 Task: Search one way flight ticket for 4 adults, 1 infant in seat and 1 infant on lap in premium economy from Albuquerque: Albuquerque International Sunport to Greenville: Pitt-greenville Airport on 5-2-2023. Choice of flights is American. Number of bags: 2 carry on bags and 1 checked bag. Price is upto 20000. Outbound departure time preference is 23:00.
Action: Mouse moved to (240, 323)
Screenshot: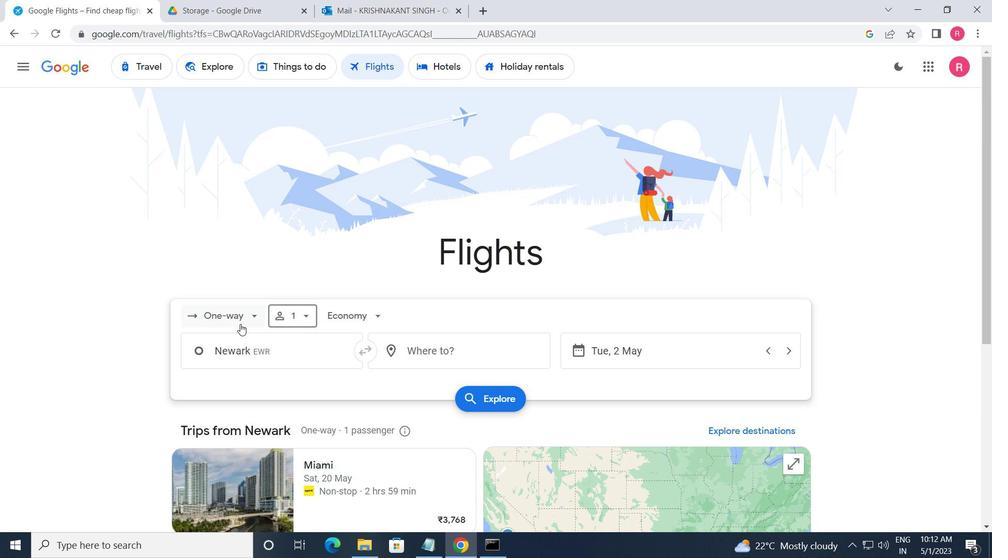 
Action: Mouse pressed left at (240, 323)
Screenshot: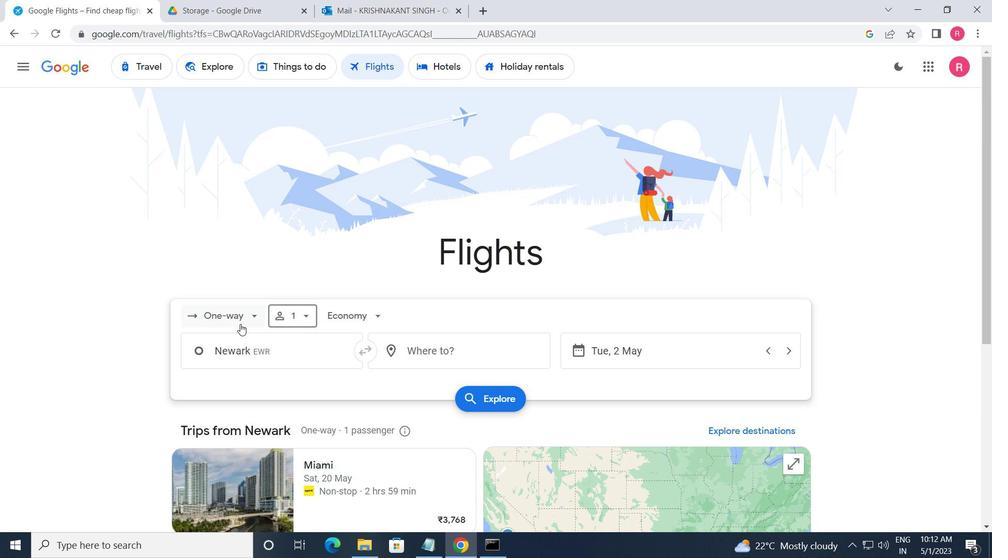 
Action: Mouse moved to (233, 379)
Screenshot: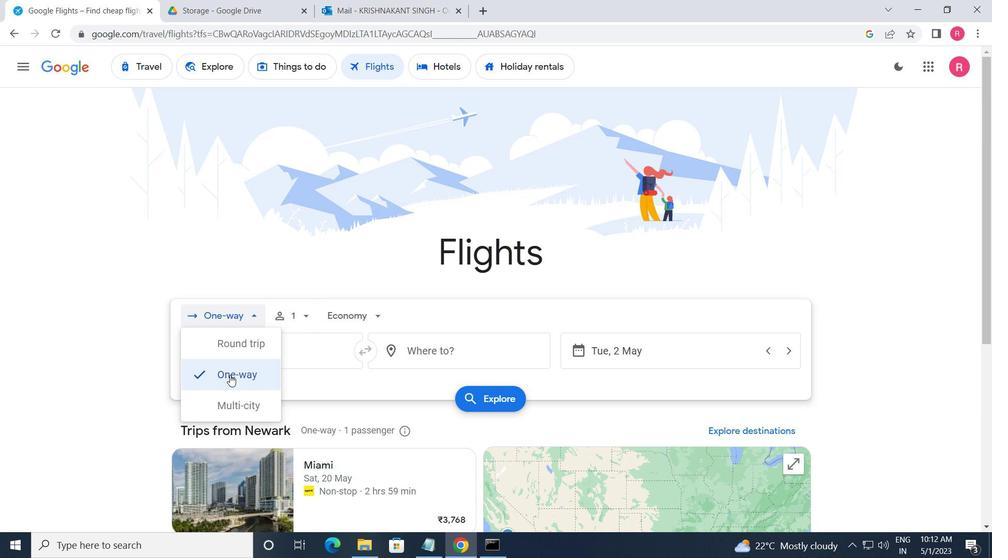 
Action: Mouse pressed left at (233, 379)
Screenshot: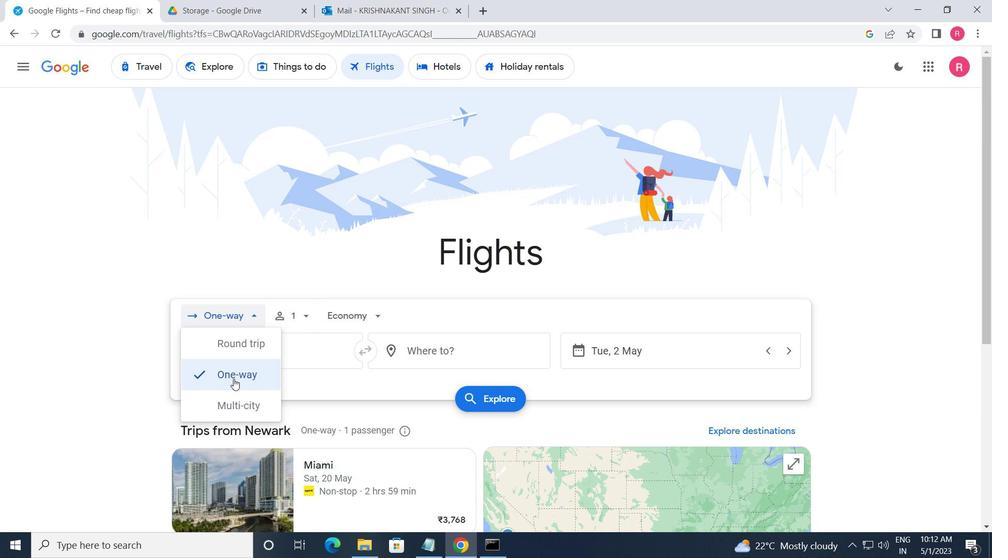 
Action: Mouse moved to (307, 324)
Screenshot: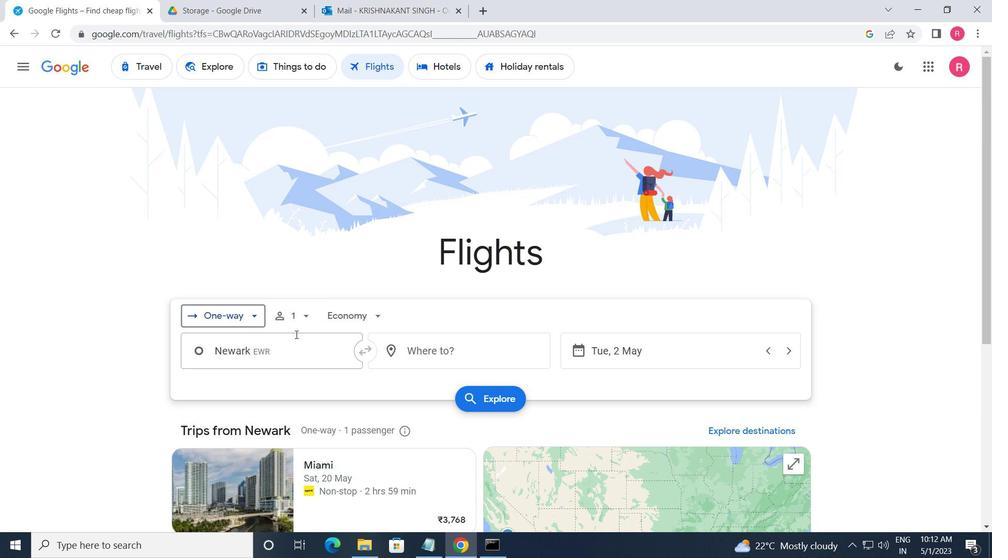 
Action: Mouse pressed left at (307, 324)
Screenshot: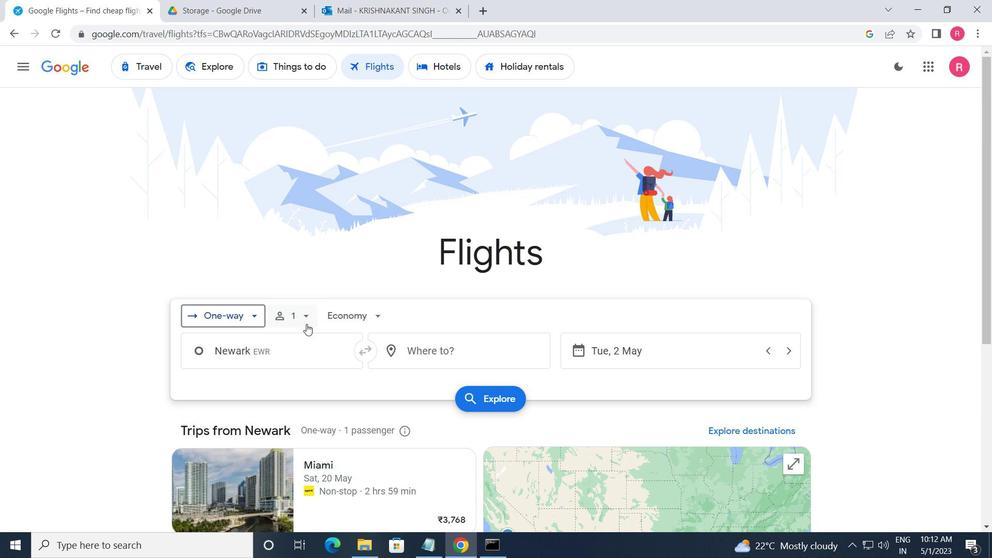 
Action: Mouse moved to (409, 353)
Screenshot: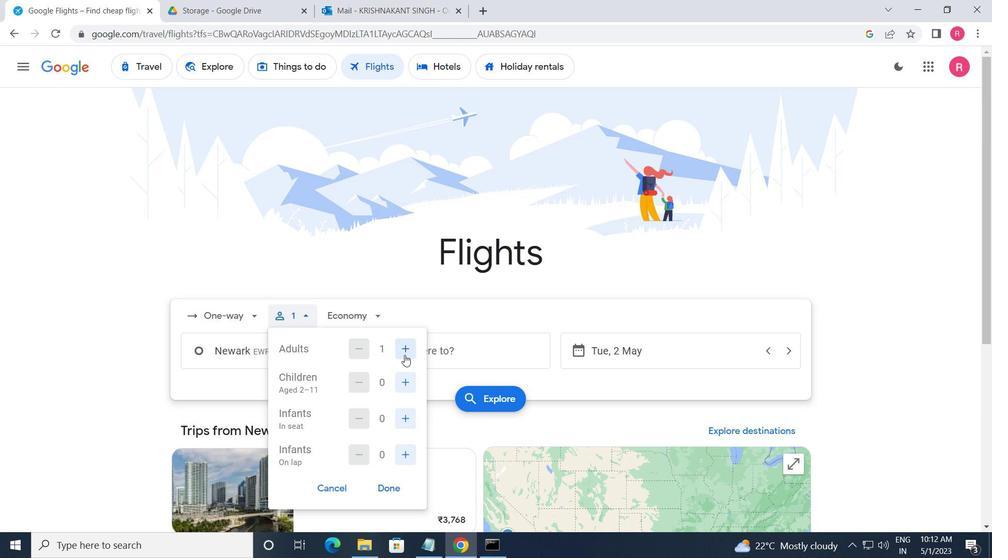 
Action: Mouse pressed left at (409, 353)
Screenshot: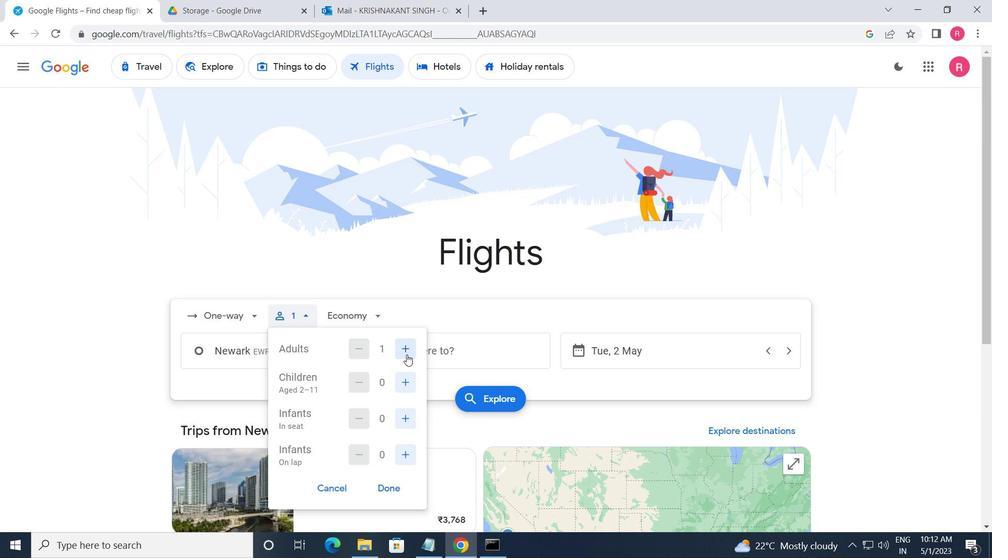 
Action: Mouse pressed left at (409, 353)
Screenshot: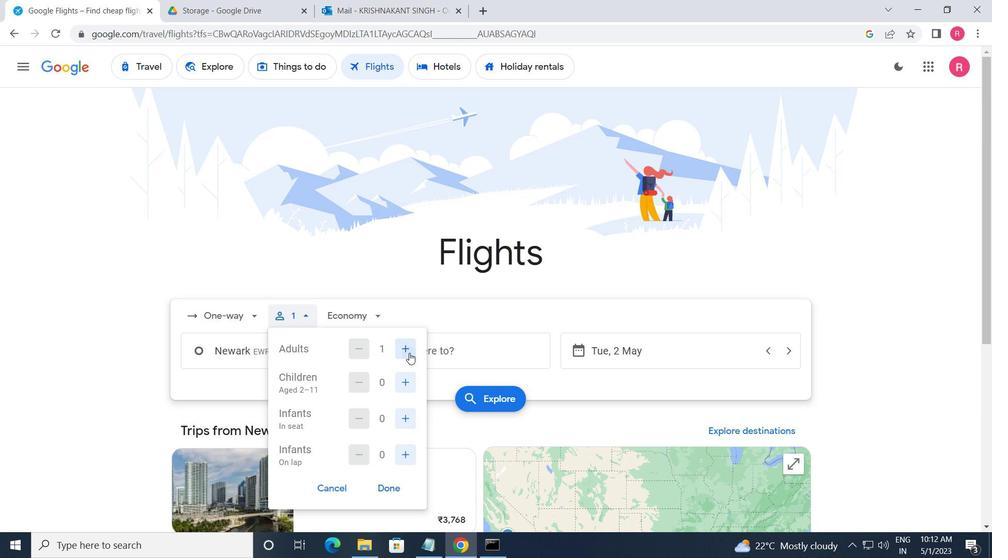 
Action: Mouse moved to (408, 353)
Screenshot: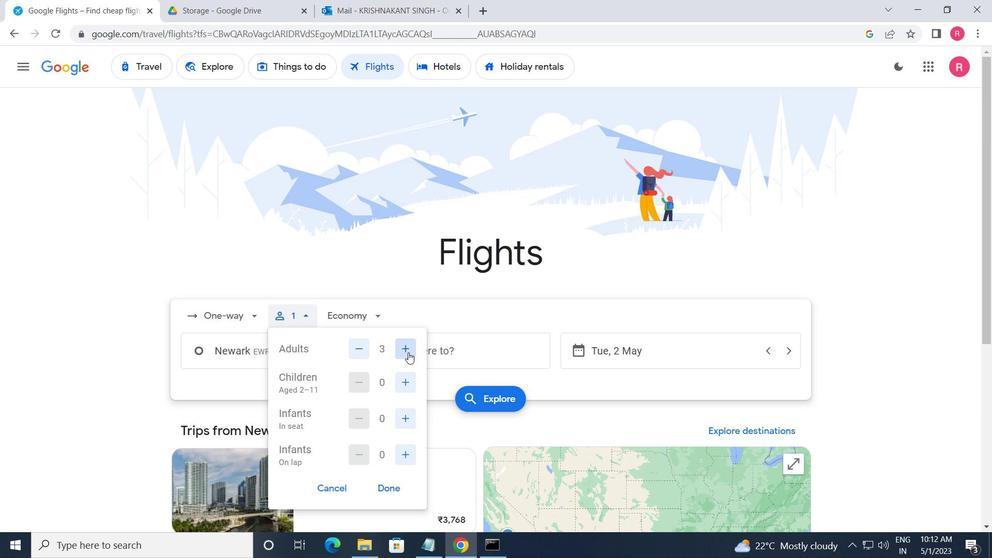 
Action: Mouse pressed left at (408, 353)
Screenshot: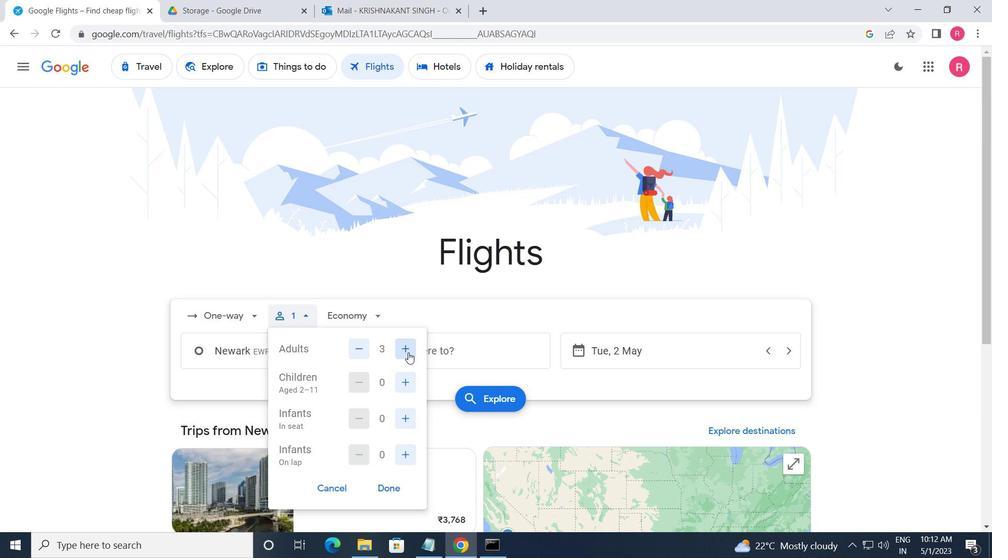 
Action: Mouse moved to (405, 381)
Screenshot: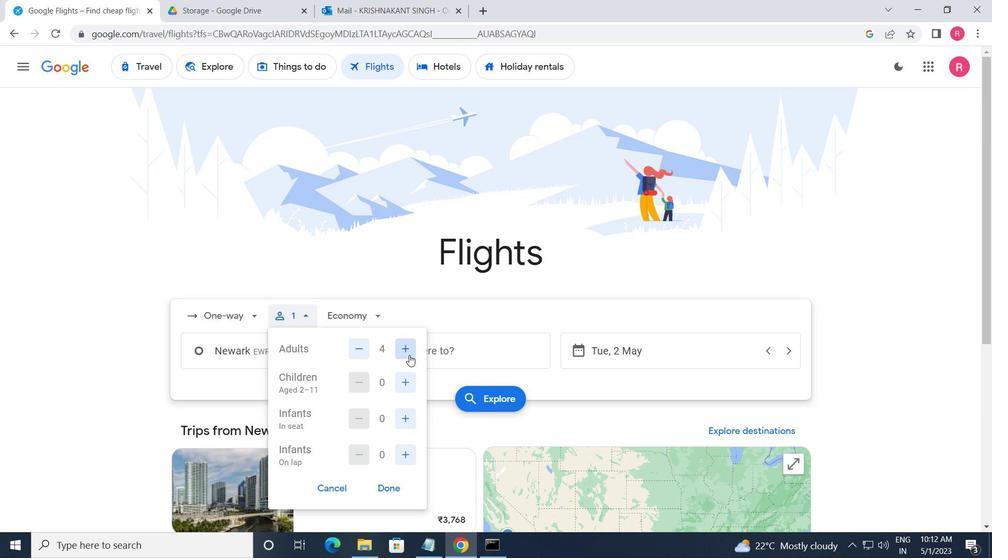 
Action: Mouse pressed left at (405, 381)
Screenshot: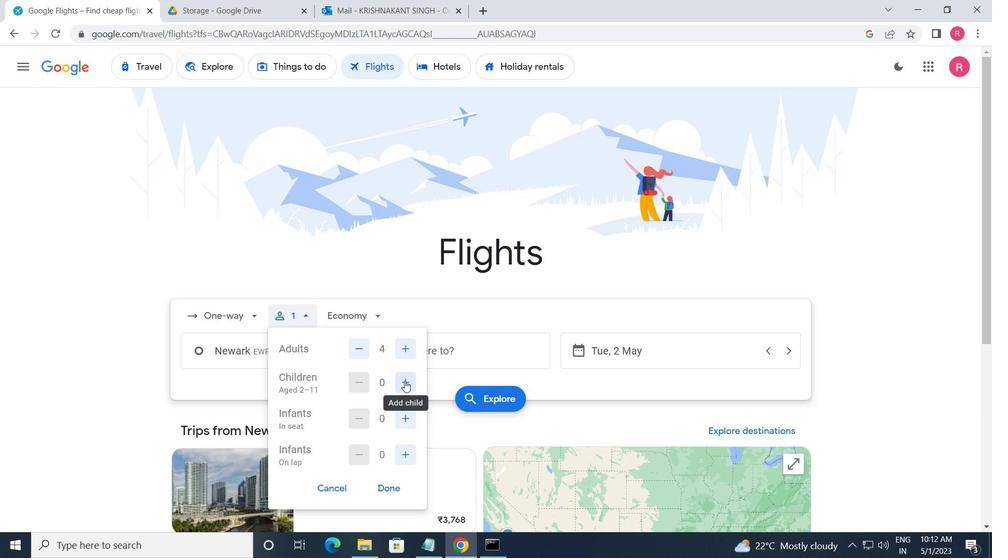 
Action: Mouse pressed left at (405, 381)
Screenshot: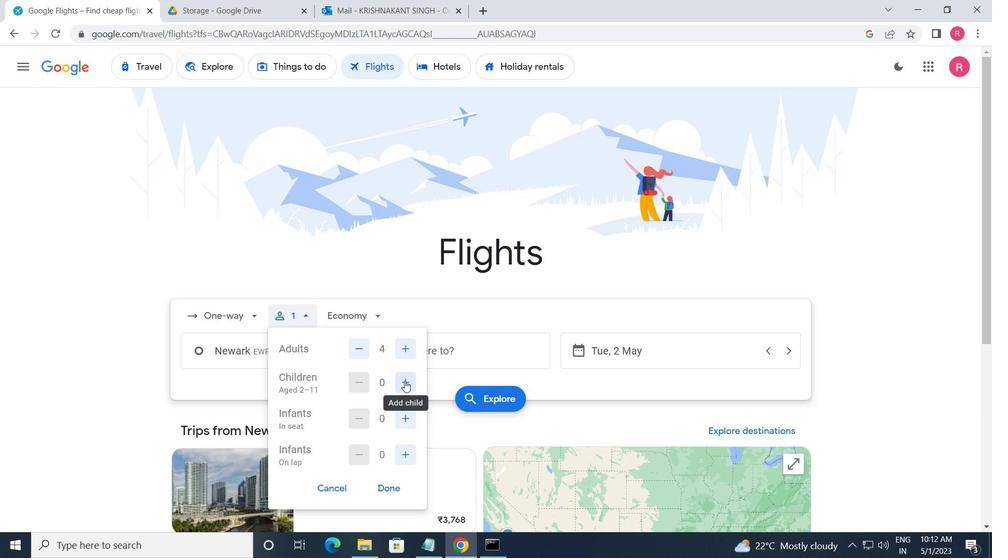 
Action: Mouse moved to (407, 421)
Screenshot: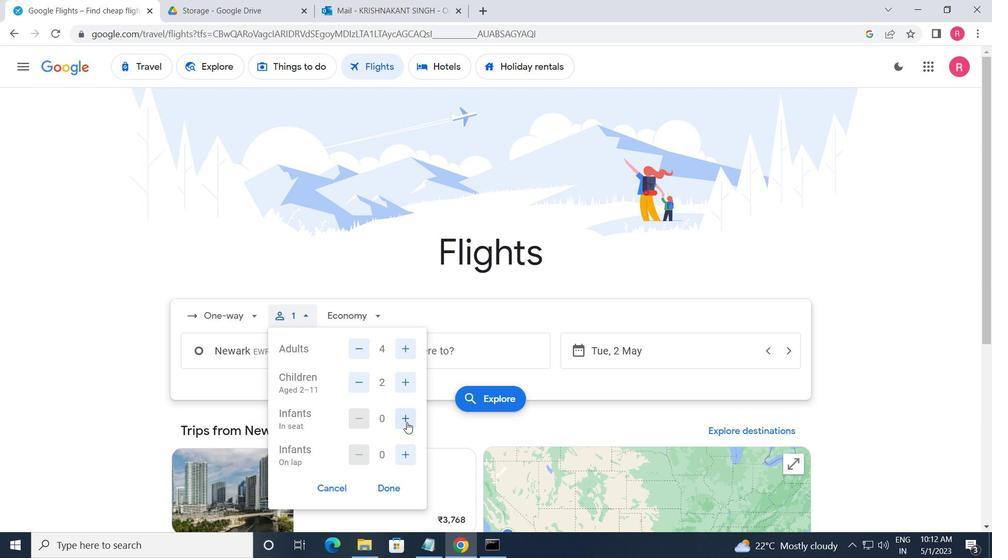 
Action: Mouse pressed left at (407, 421)
Screenshot: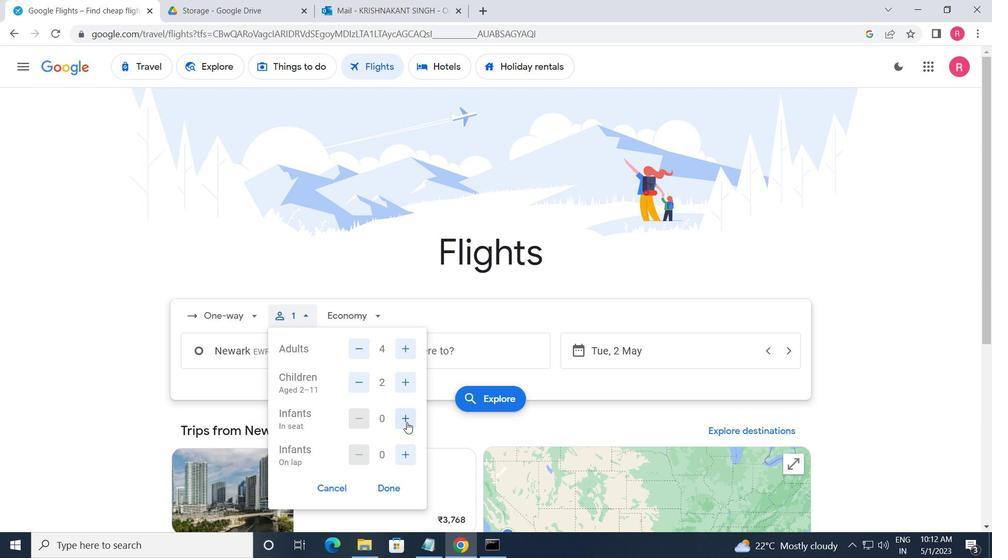 
Action: Mouse pressed left at (407, 421)
Screenshot: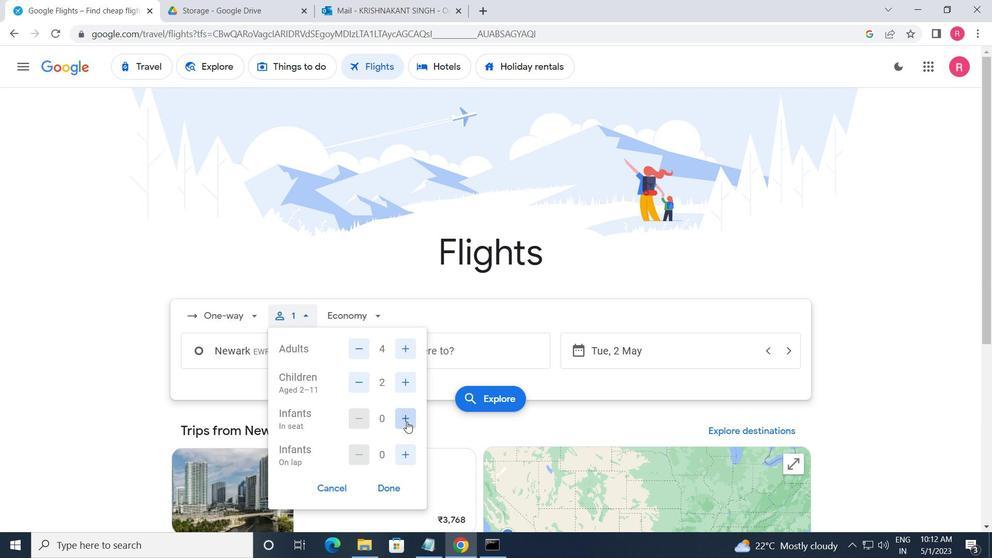 
Action: Mouse moved to (406, 451)
Screenshot: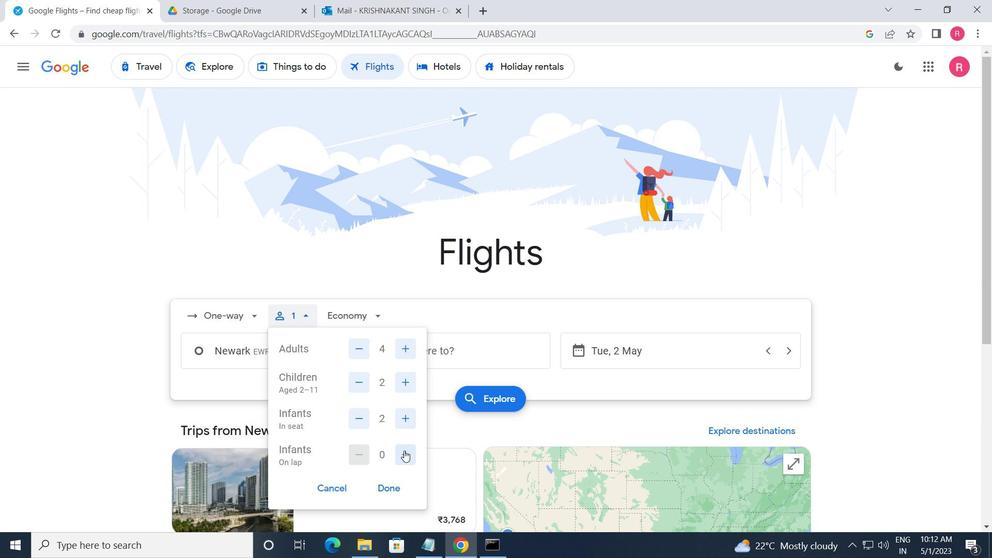 
Action: Mouse pressed left at (406, 451)
Screenshot: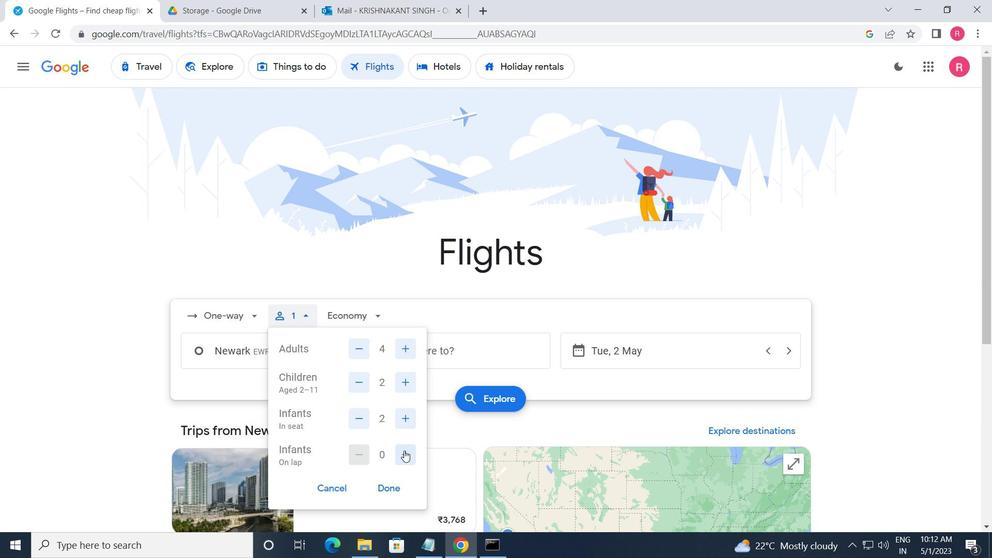 
Action: Mouse moved to (389, 486)
Screenshot: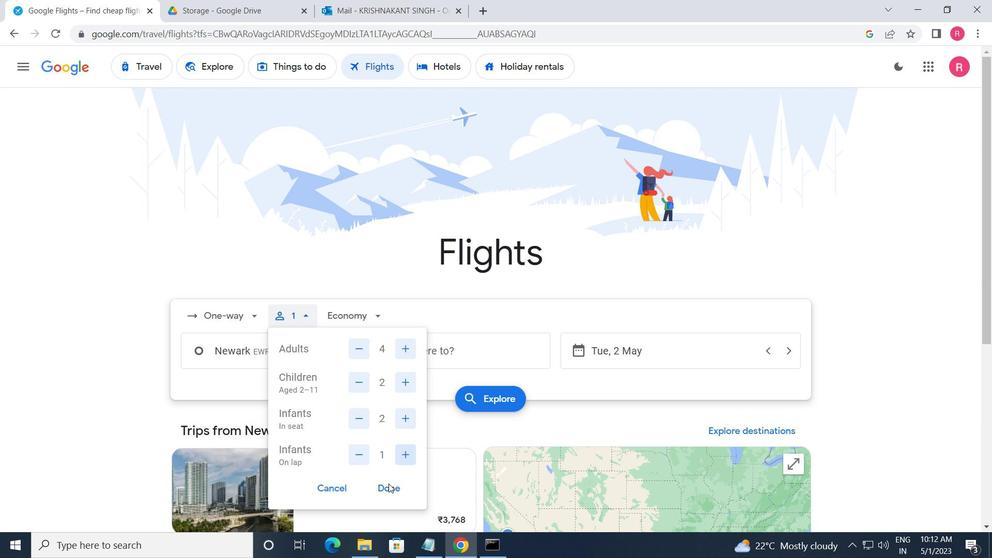 
Action: Mouse pressed left at (389, 486)
Screenshot: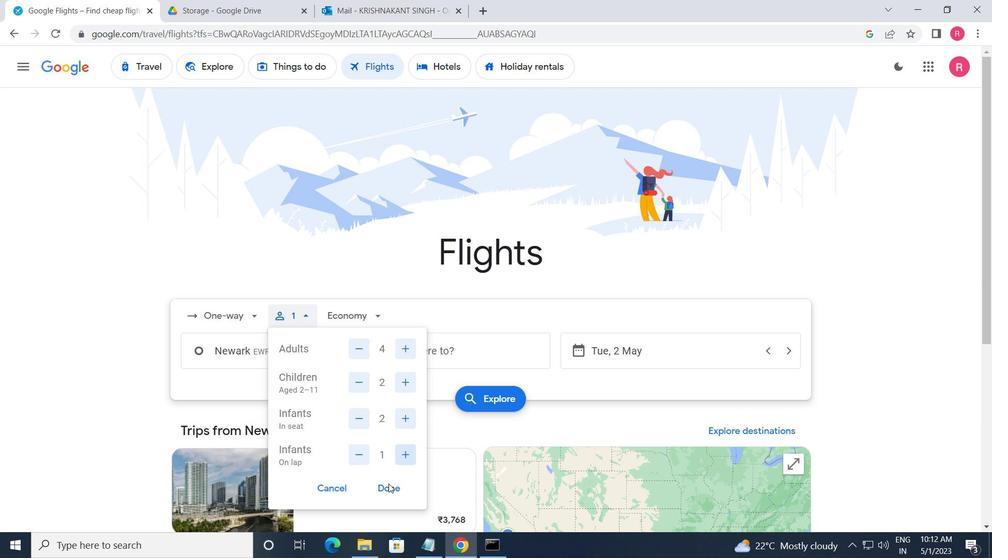 
Action: Mouse moved to (365, 323)
Screenshot: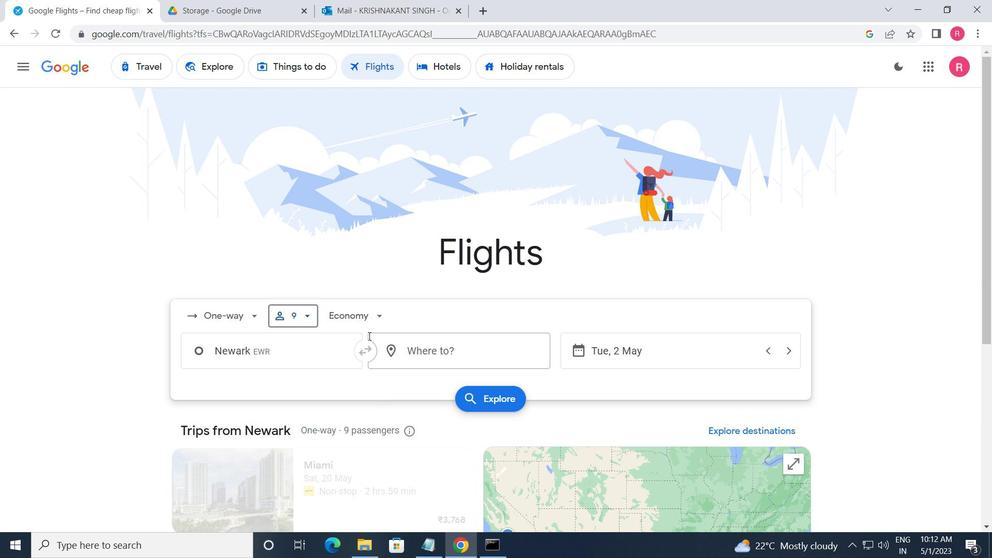 
Action: Mouse pressed left at (365, 323)
Screenshot: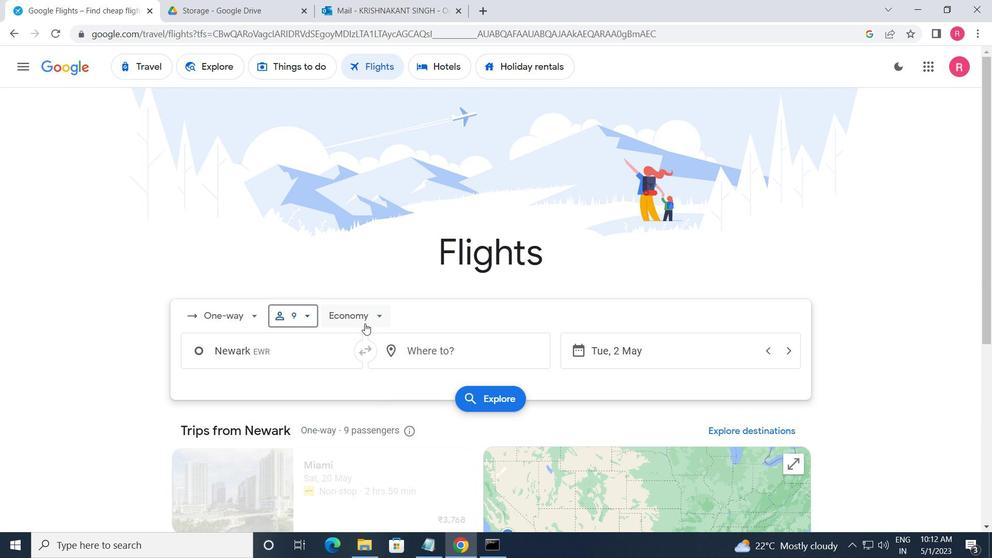 
Action: Mouse moved to (383, 372)
Screenshot: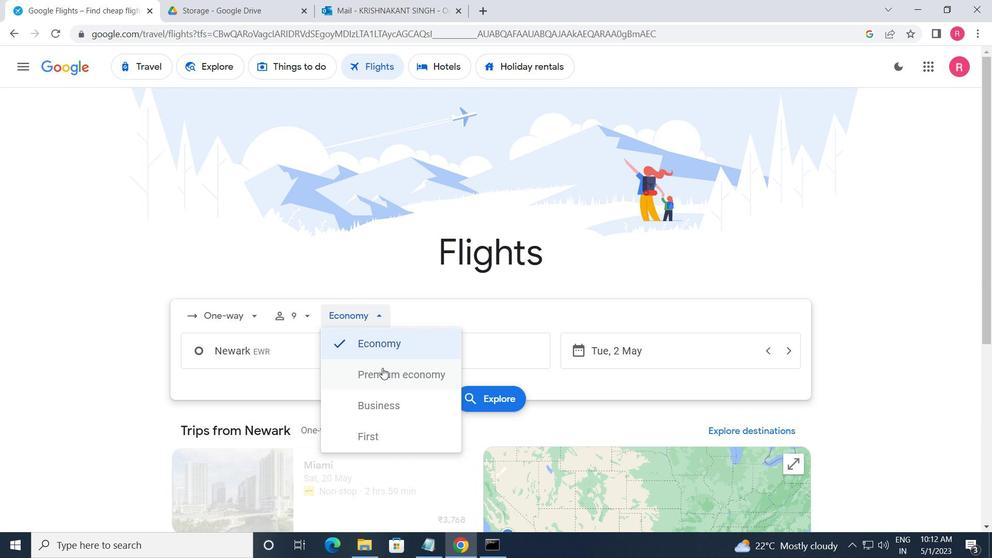 
Action: Mouse pressed left at (383, 372)
Screenshot: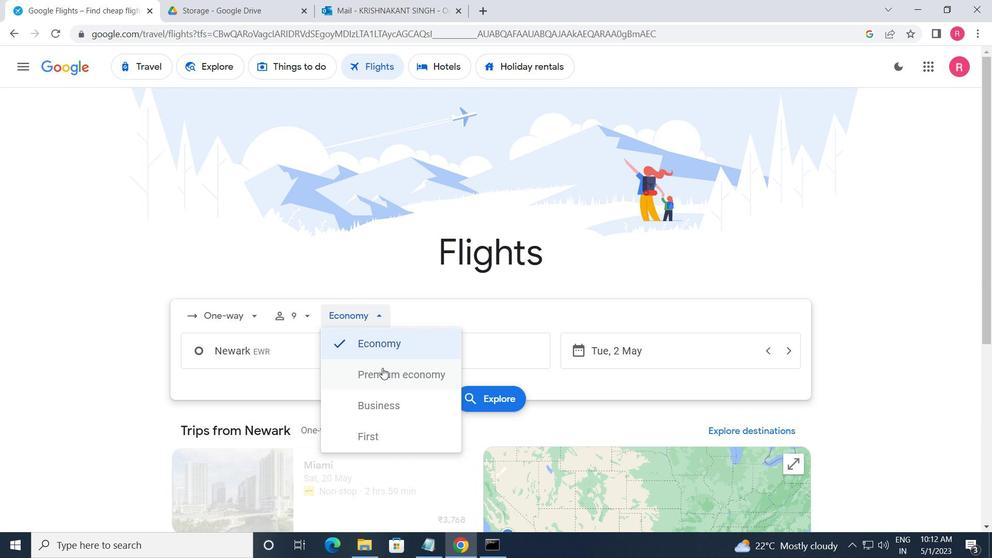 
Action: Mouse moved to (298, 346)
Screenshot: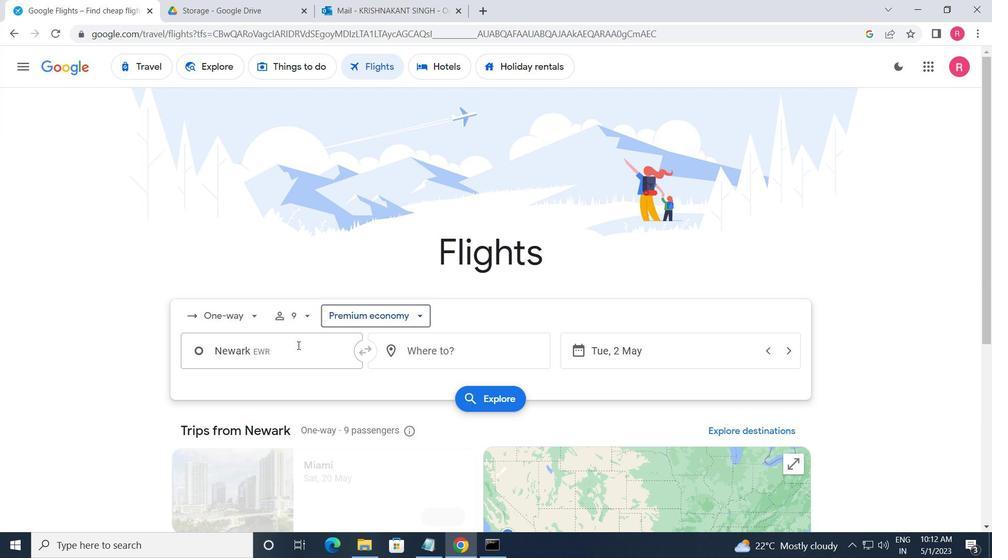 
Action: Mouse pressed left at (298, 346)
Screenshot: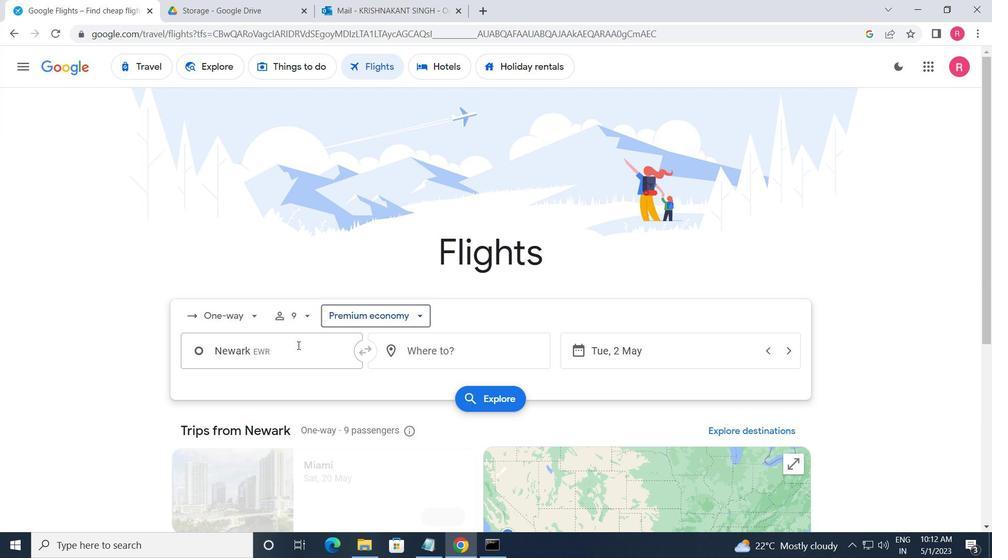 
Action: Mouse moved to (320, 441)
Screenshot: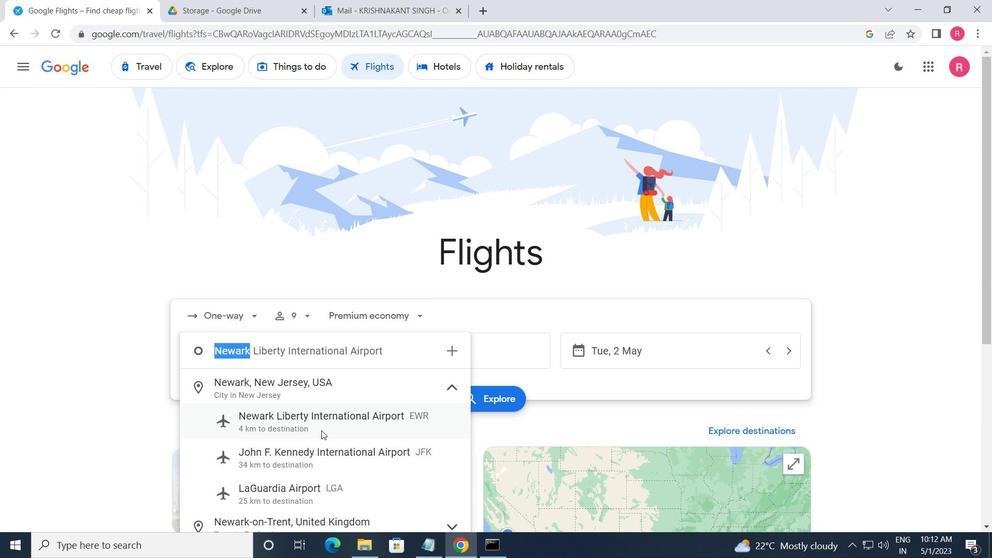
Action: Key pressed <Key.shift_r>Trenton<Key.space><Key.shift_r>M
Screenshot: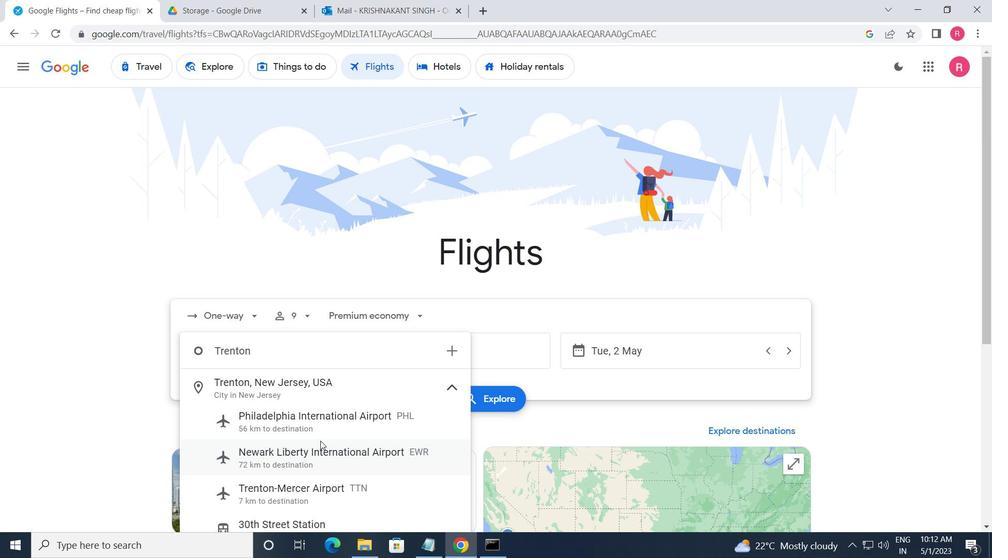 
Action: Mouse moved to (321, 384)
Screenshot: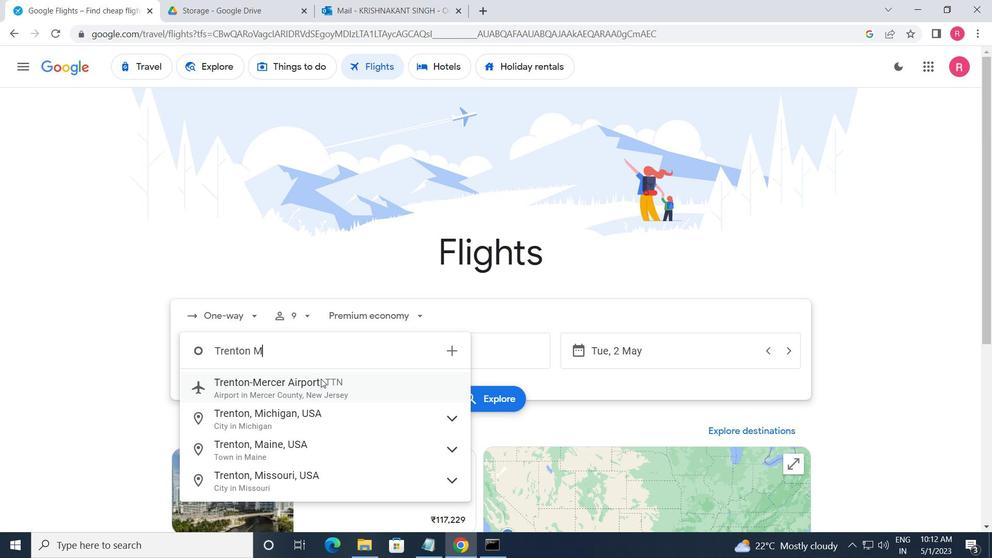 
Action: Mouse pressed left at (321, 384)
Screenshot: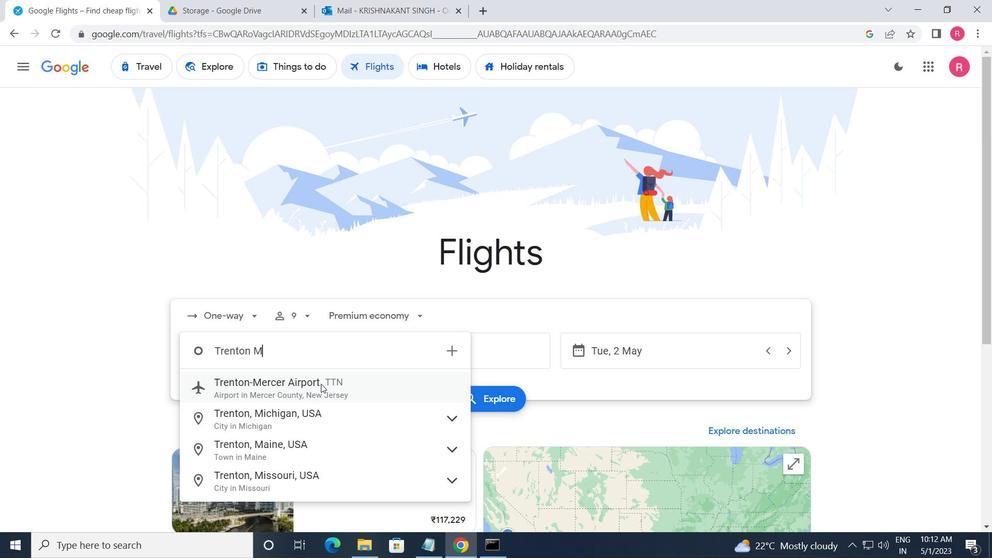 
Action: Mouse moved to (449, 357)
Screenshot: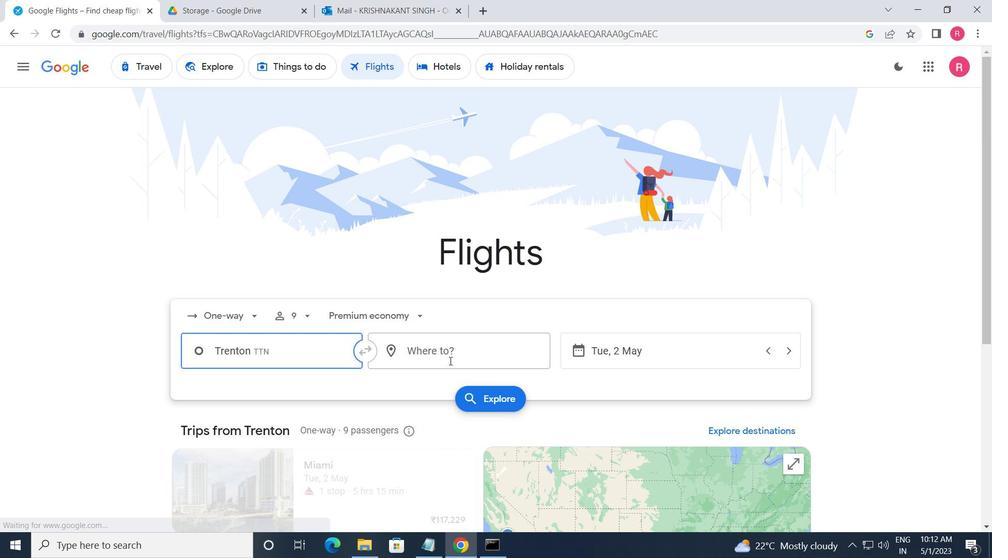 
Action: Mouse pressed left at (449, 357)
Screenshot: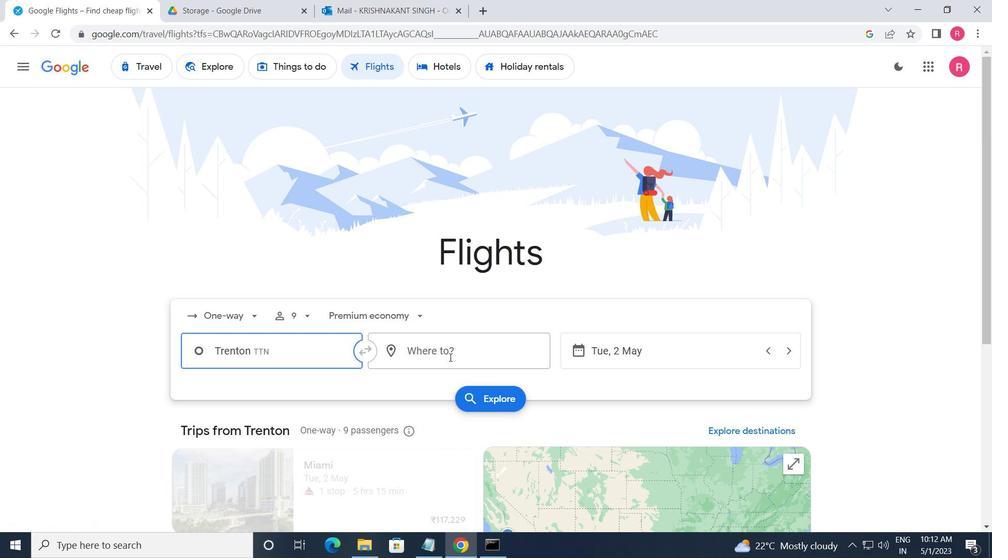 
Action: Mouse moved to (435, 483)
Screenshot: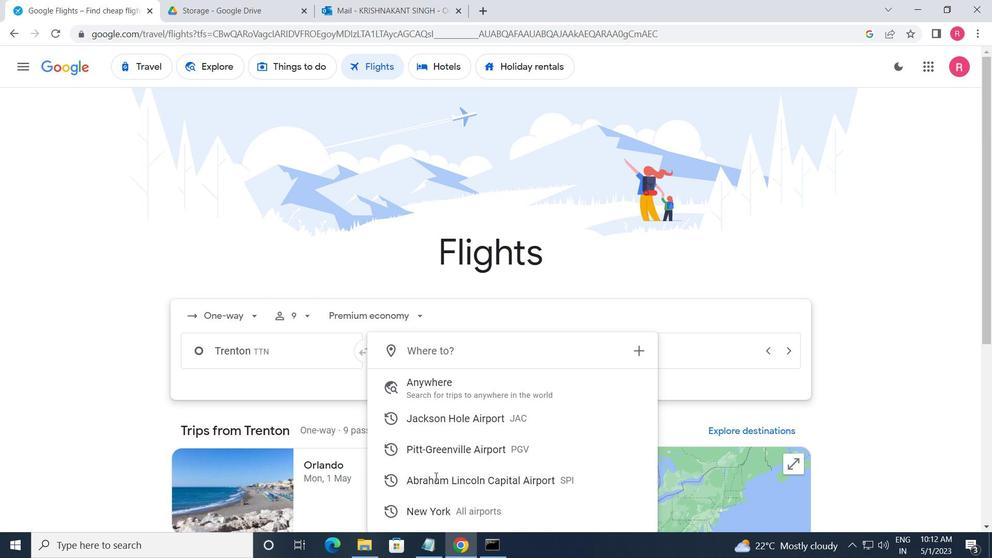 
Action: Mouse pressed left at (435, 483)
Screenshot: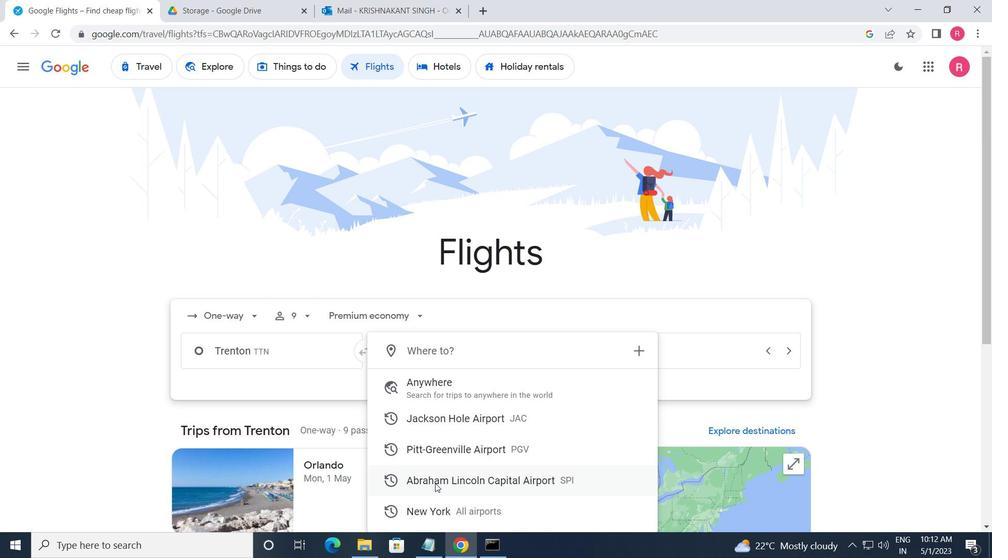 
Action: Mouse moved to (657, 347)
Screenshot: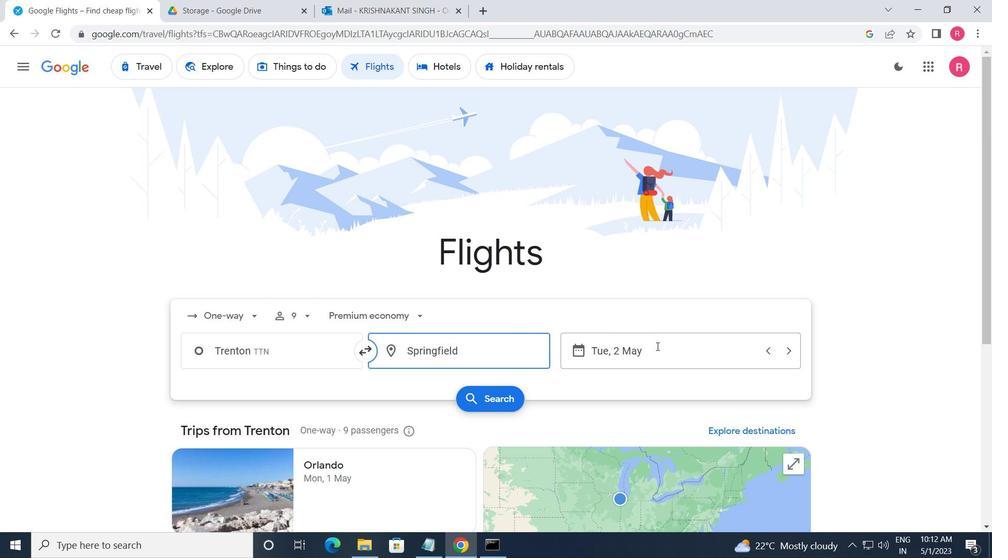 
Action: Mouse pressed left at (657, 347)
Screenshot: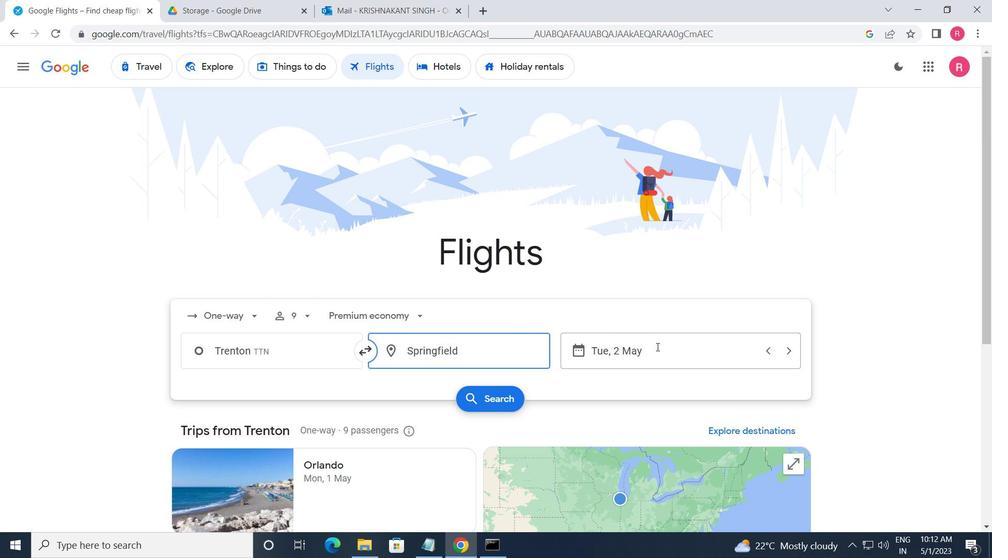 
Action: Mouse moved to (417, 305)
Screenshot: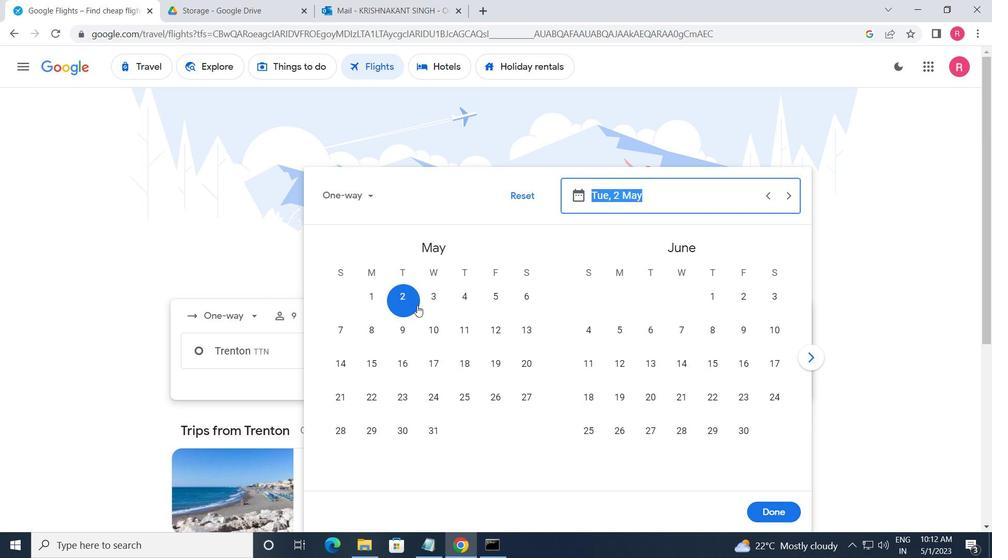 
Action: Mouse pressed left at (417, 305)
Screenshot: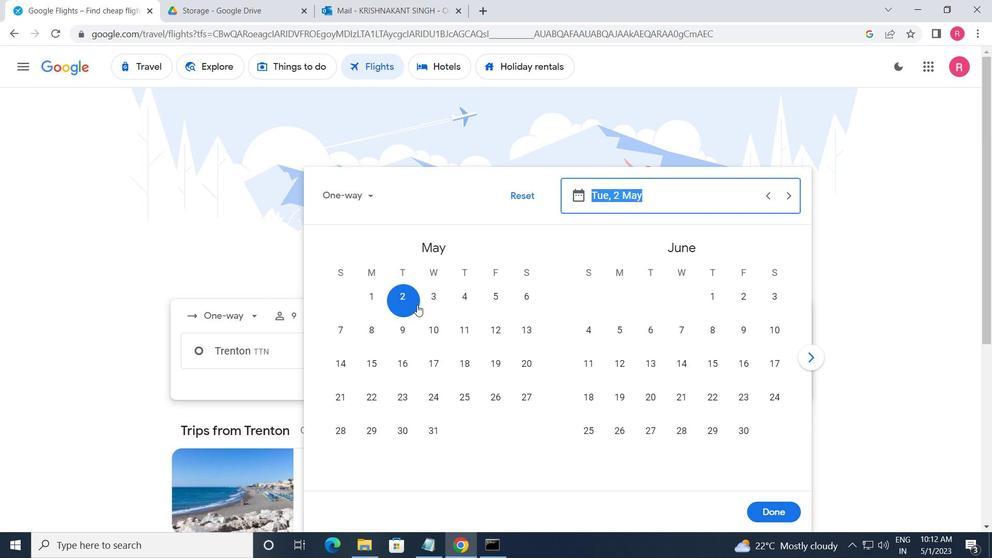 
Action: Mouse moved to (766, 509)
Screenshot: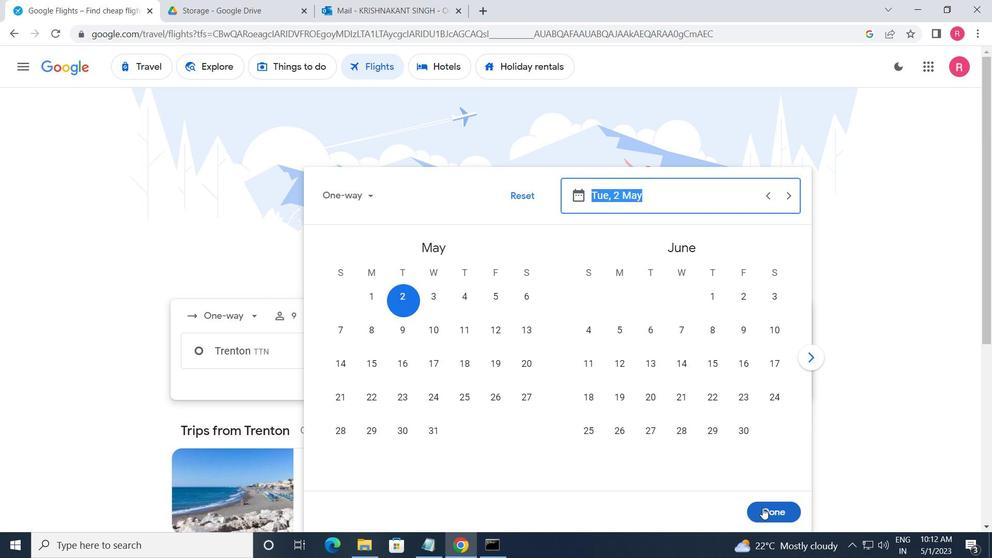 
Action: Mouse pressed left at (766, 509)
Screenshot: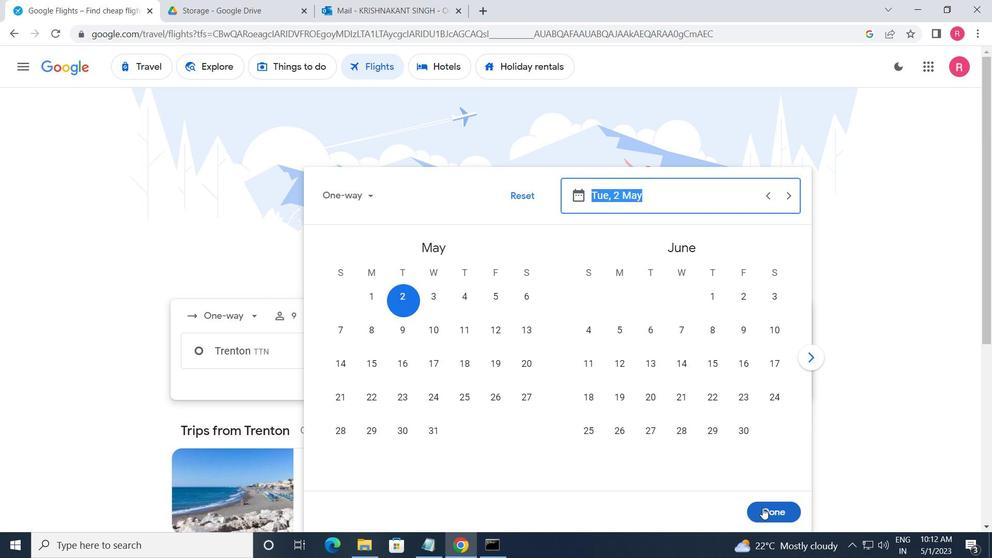 
Action: Mouse moved to (481, 402)
Screenshot: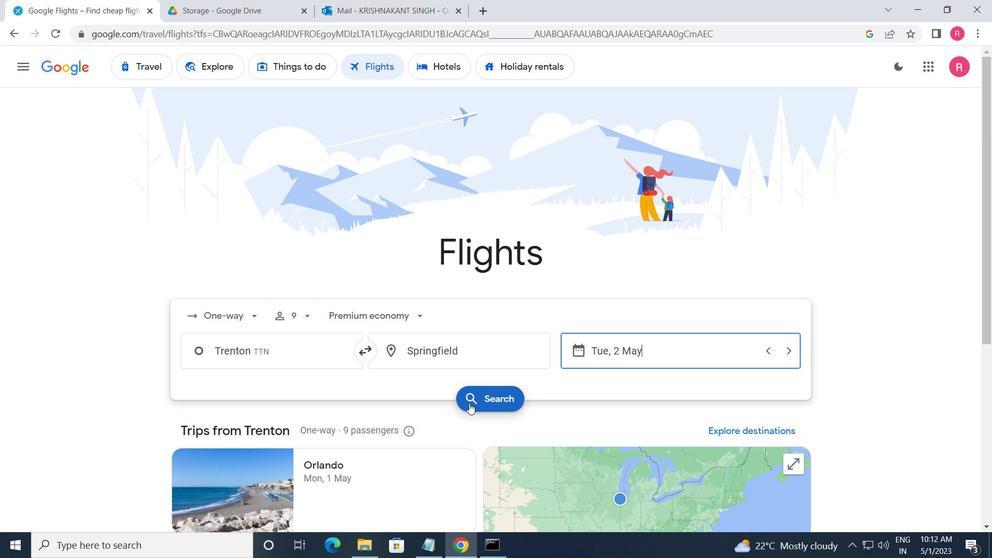 
Action: Mouse pressed left at (481, 402)
Screenshot: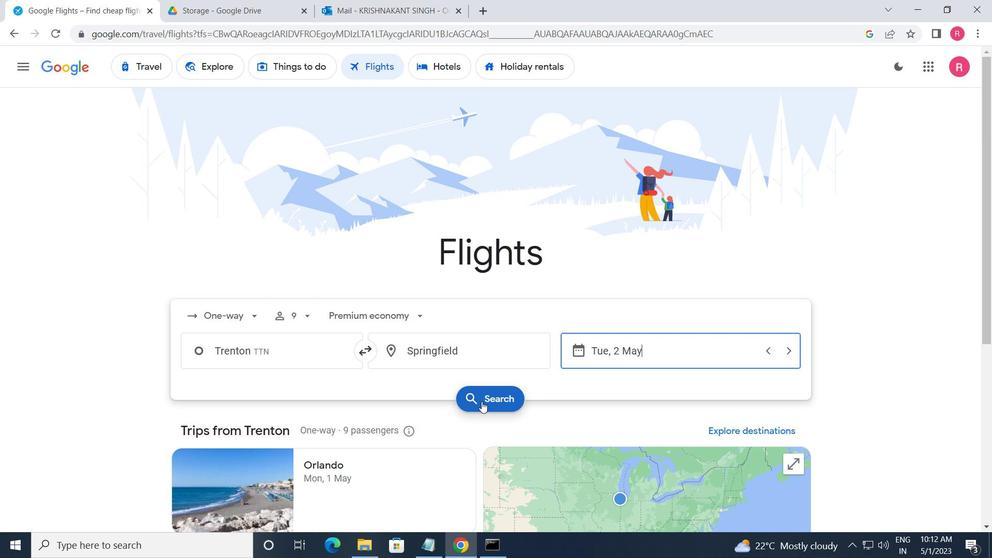 
Action: Mouse moved to (192, 186)
Screenshot: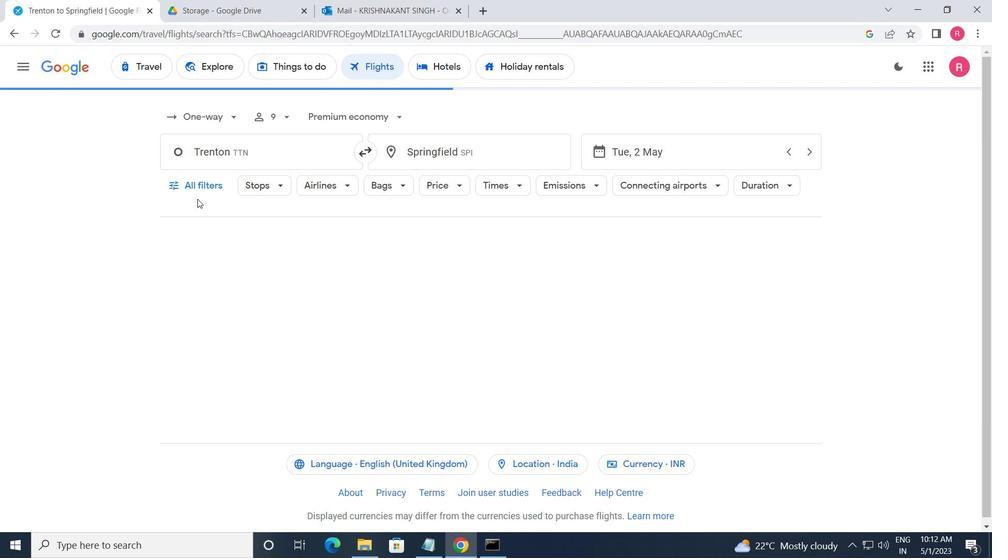 
Action: Mouse pressed left at (192, 186)
Screenshot: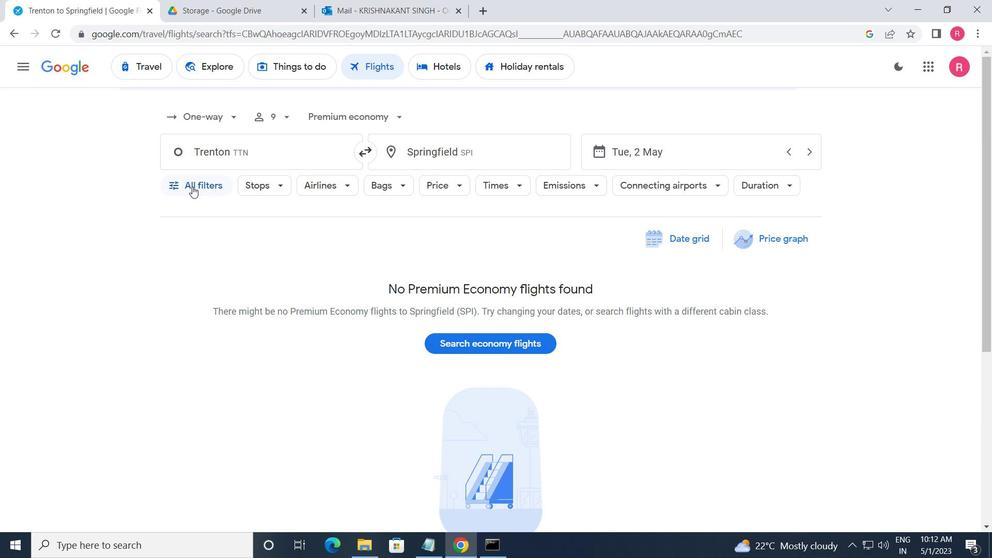 
Action: Mouse moved to (206, 245)
Screenshot: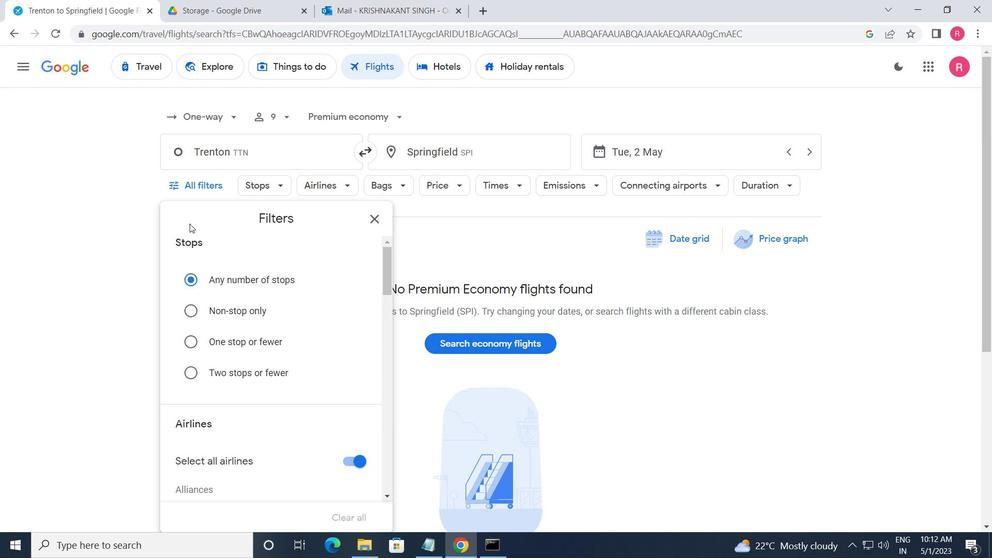 
Action: Mouse scrolled (206, 245) with delta (0, 0)
Screenshot: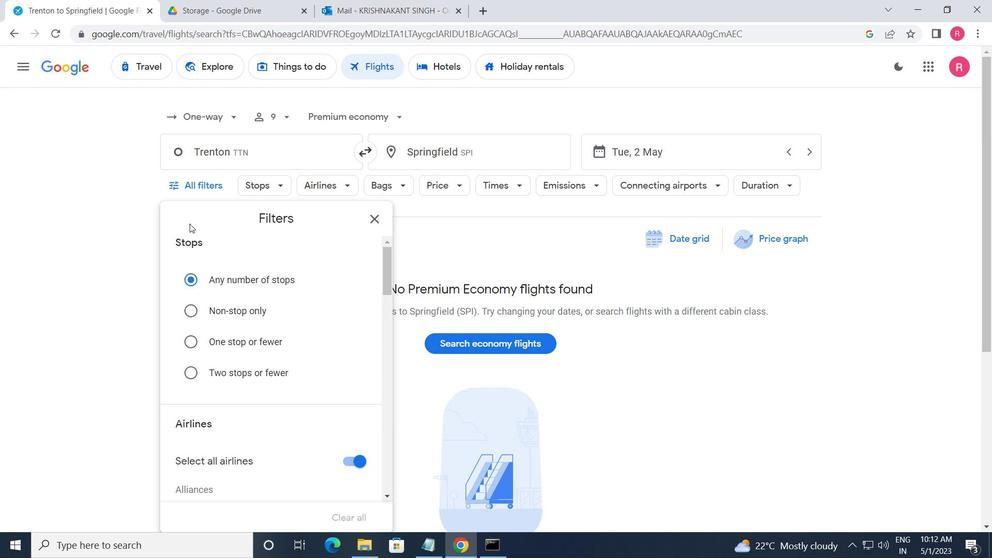
Action: Mouse moved to (225, 268)
Screenshot: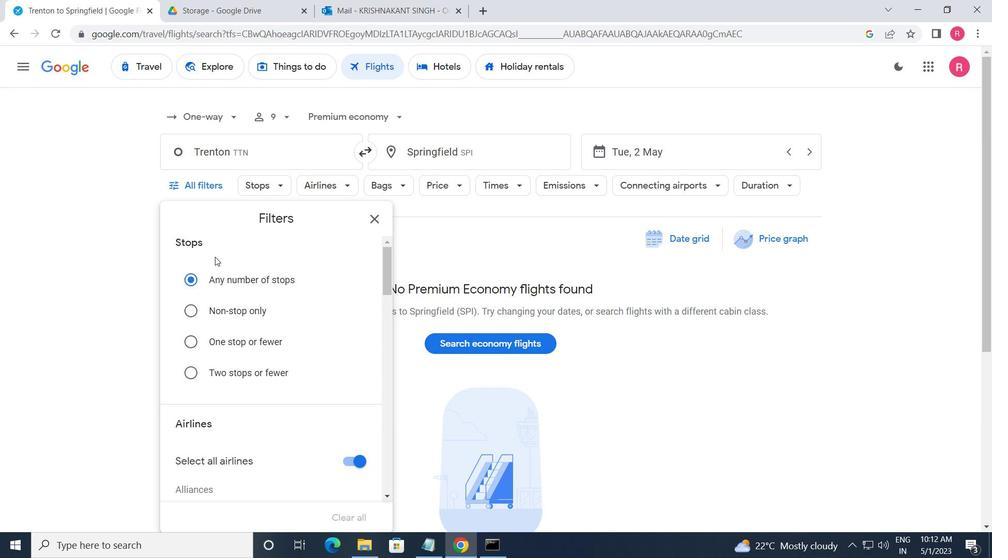 
Action: Mouse scrolled (225, 268) with delta (0, 0)
Screenshot: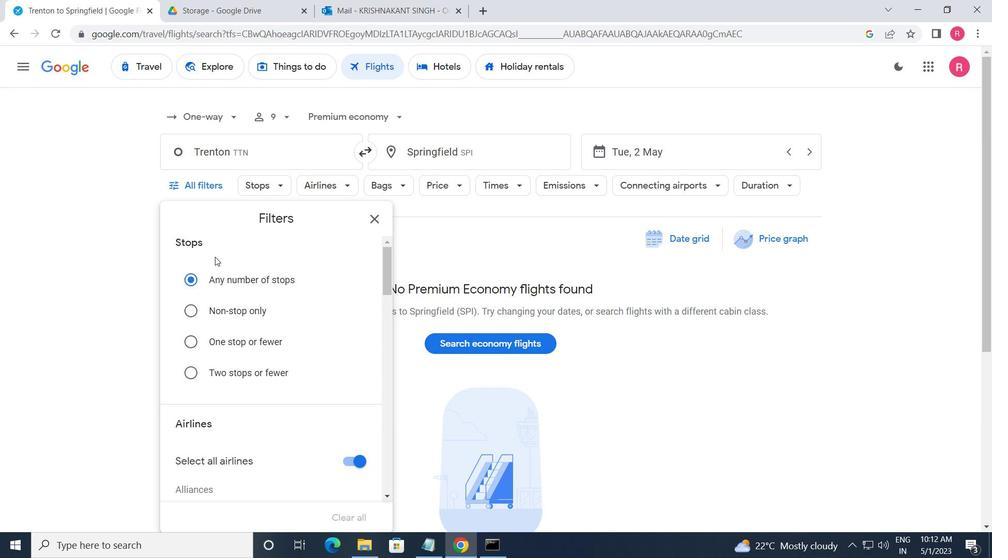 
Action: Mouse moved to (227, 271)
Screenshot: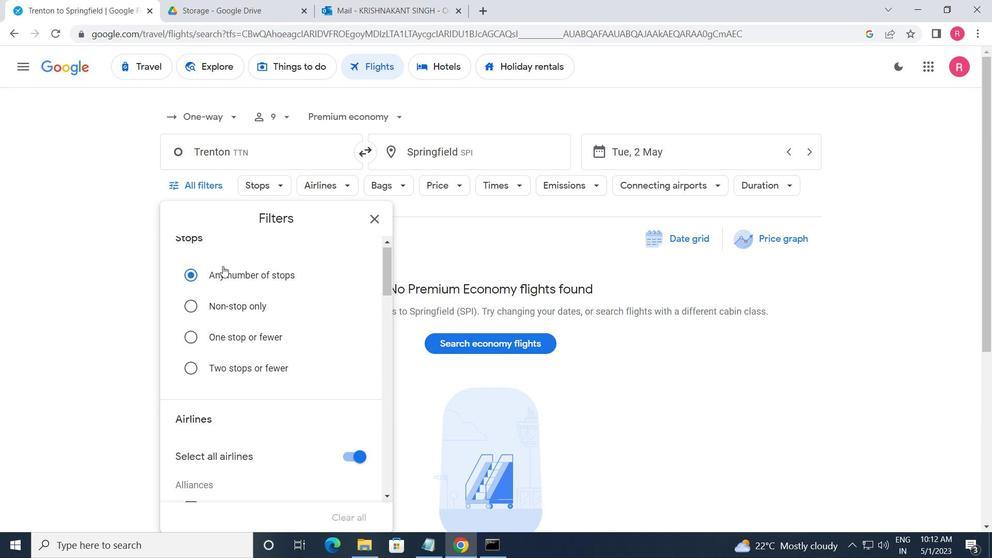 
Action: Mouse scrolled (227, 270) with delta (0, 0)
Screenshot: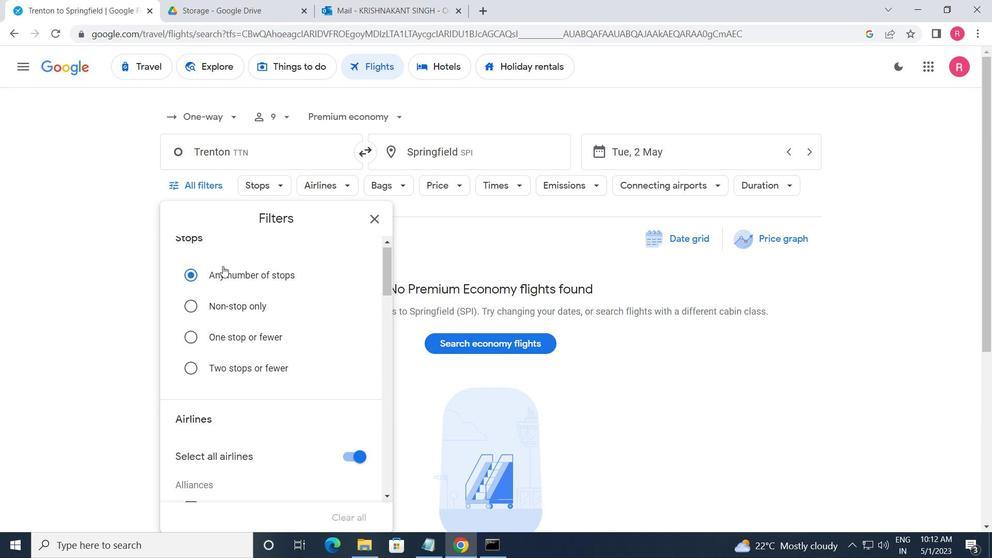 
Action: Mouse moved to (227, 272)
Screenshot: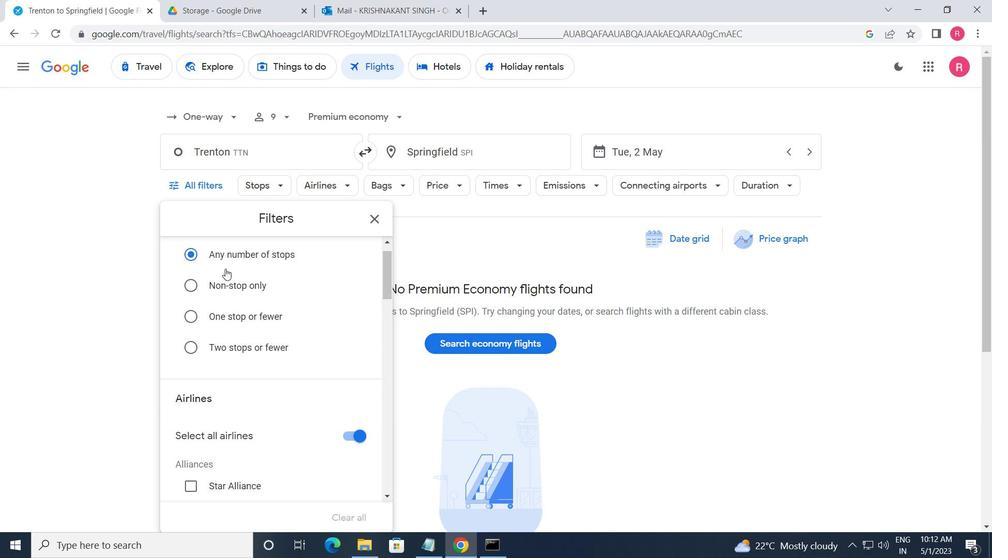 
Action: Mouse scrolled (227, 271) with delta (0, 0)
Screenshot: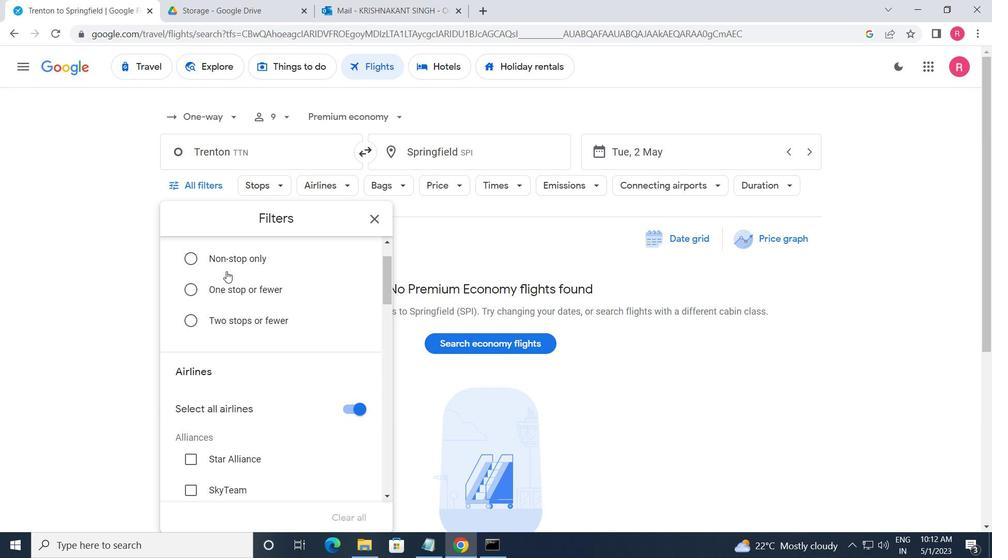 
Action: Mouse moved to (230, 275)
Screenshot: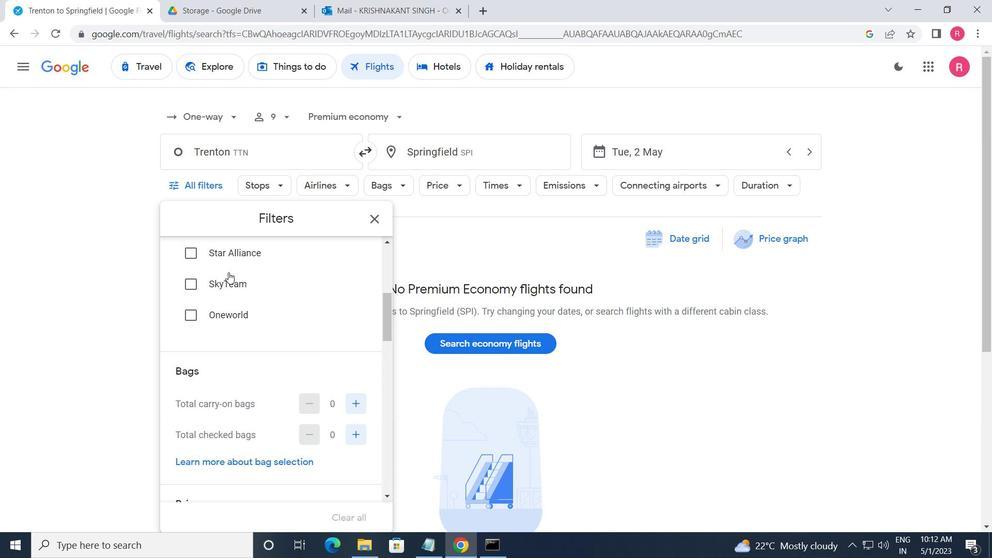 
Action: Mouse scrolled (230, 275) with delta (0, 0)
Screenshot: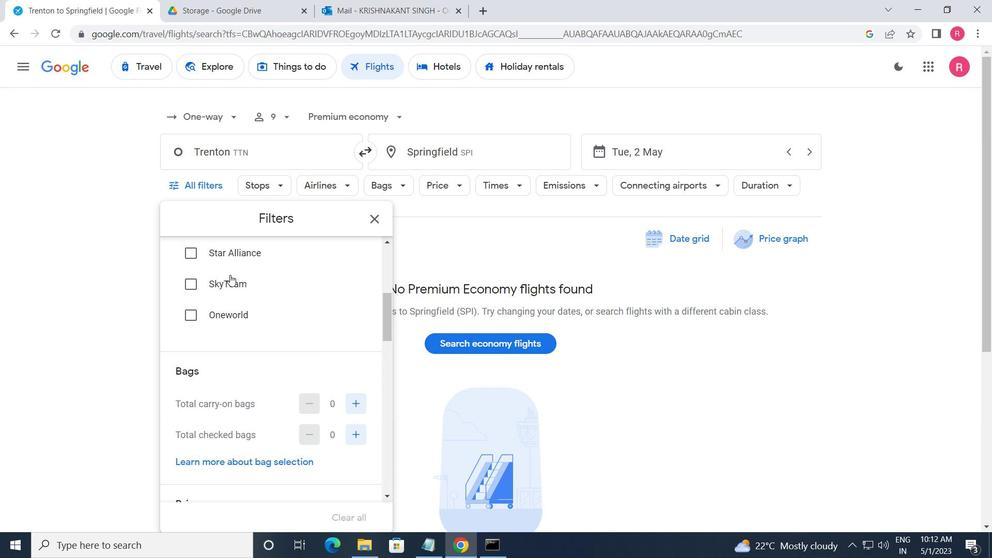
Action: Mouse moved to (230, 273)
Screenshot: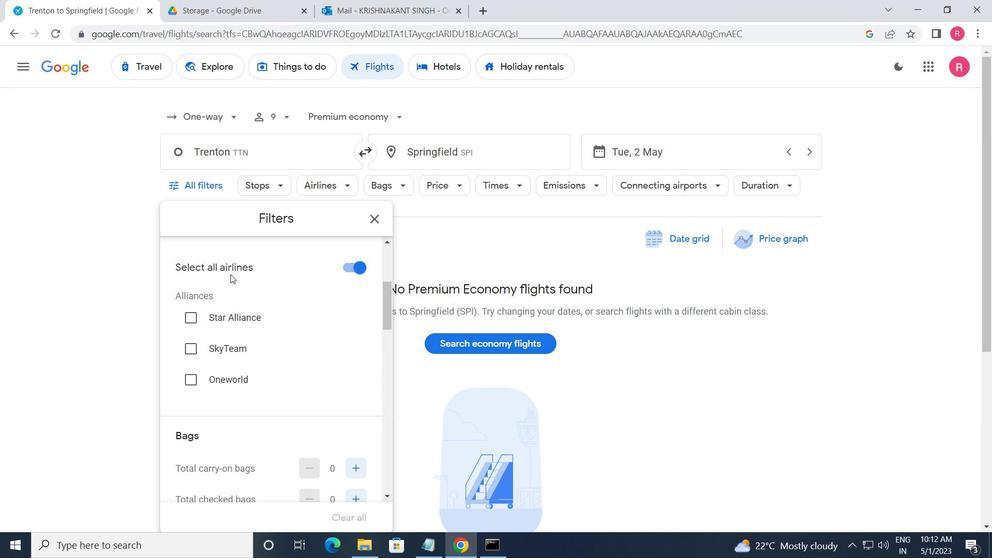 
Action: Mouse scrolled (230, 273) with delta (0, 0)
Screenshot: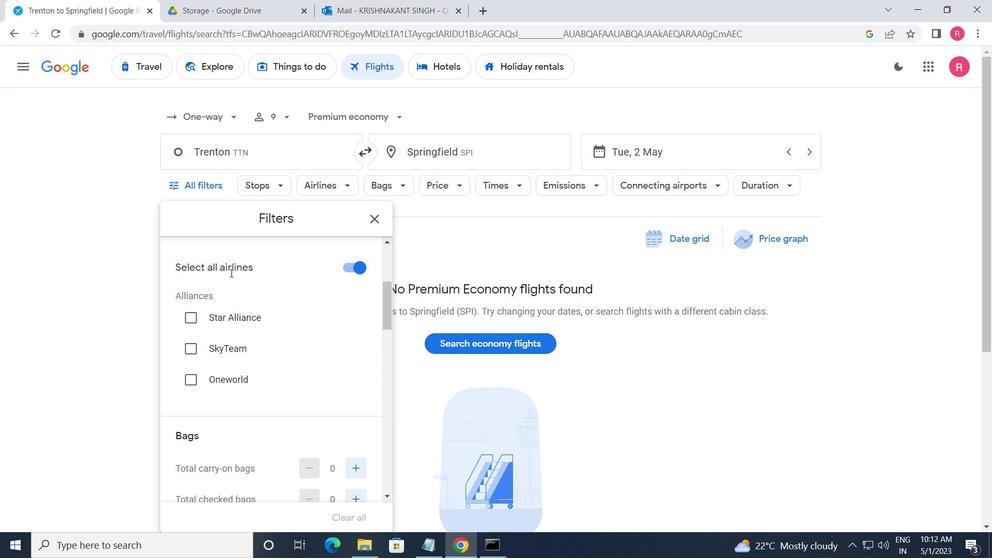 
Action: Mouse scrolled (230, 273) with delta (0, 0)
Screenshot: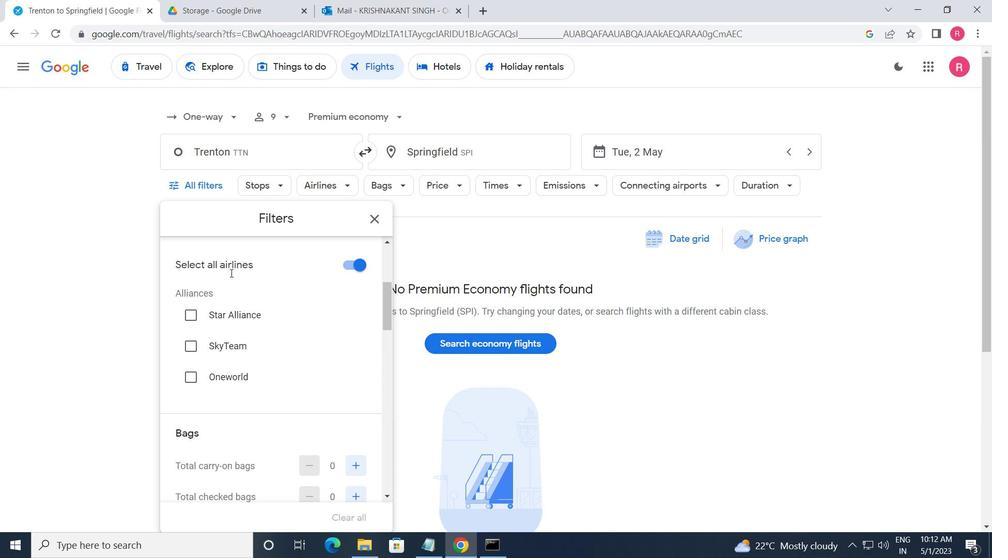 
Action: Mouse moved to (362, 371)
Screenshot: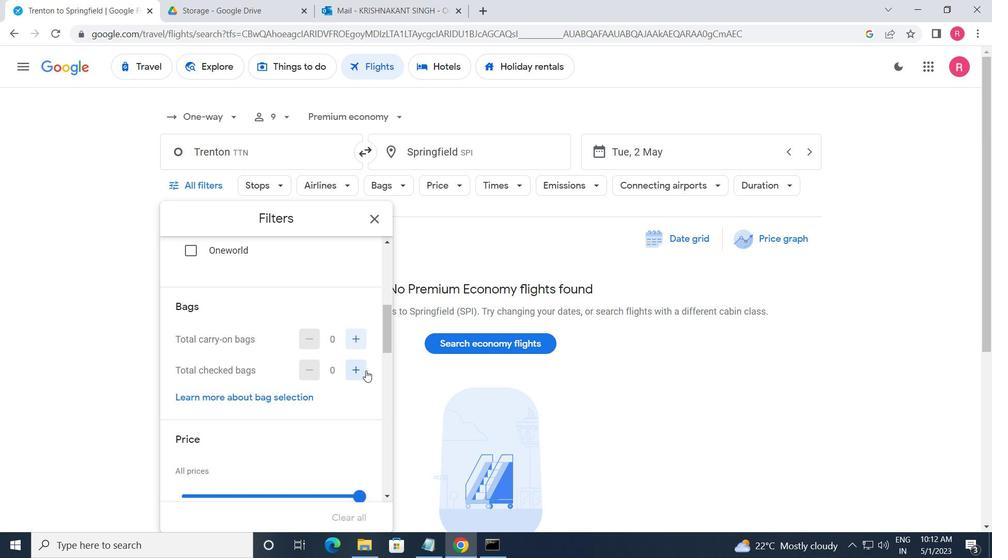 
Action: Mouse pressed left at (362, 371)
Screenshot: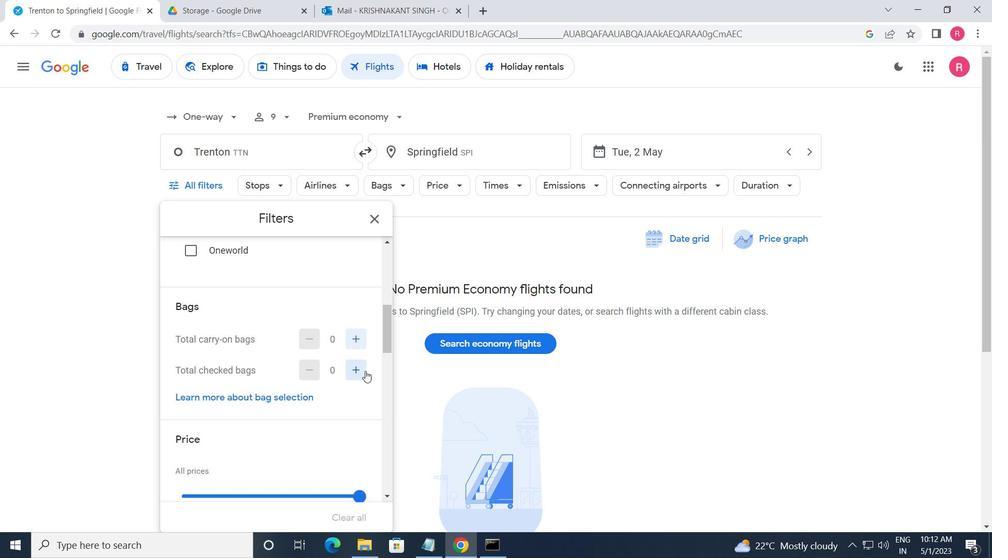 
Action: Mouse moved to (361, 371)
Screenshot: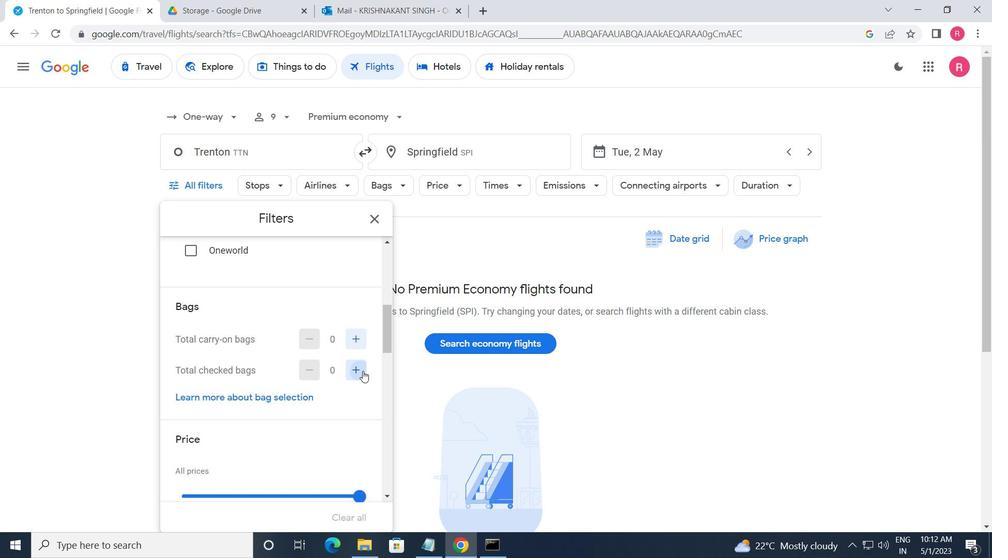 
Action: Mouse pressed left at (361, 371)
Screenshot: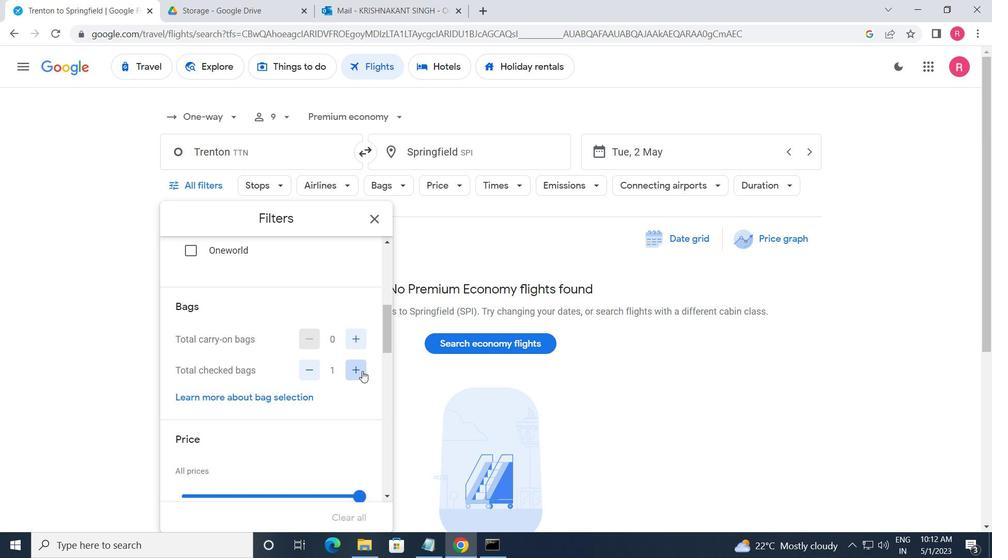 
Action: Mouse moved to (358, 388)
Screenshot: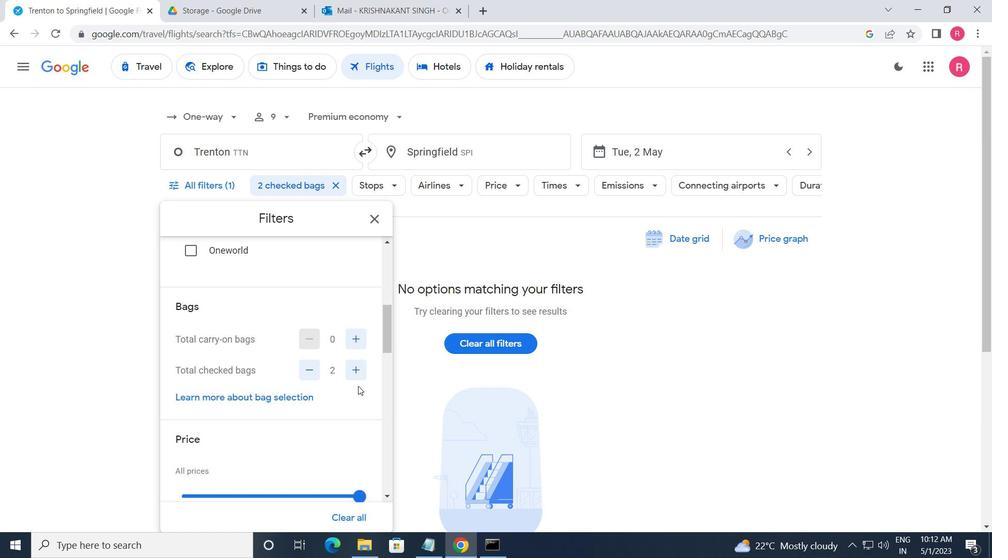 
Action: Mouse scrolled (358, 388) with delta (0, 0)
Screenshot: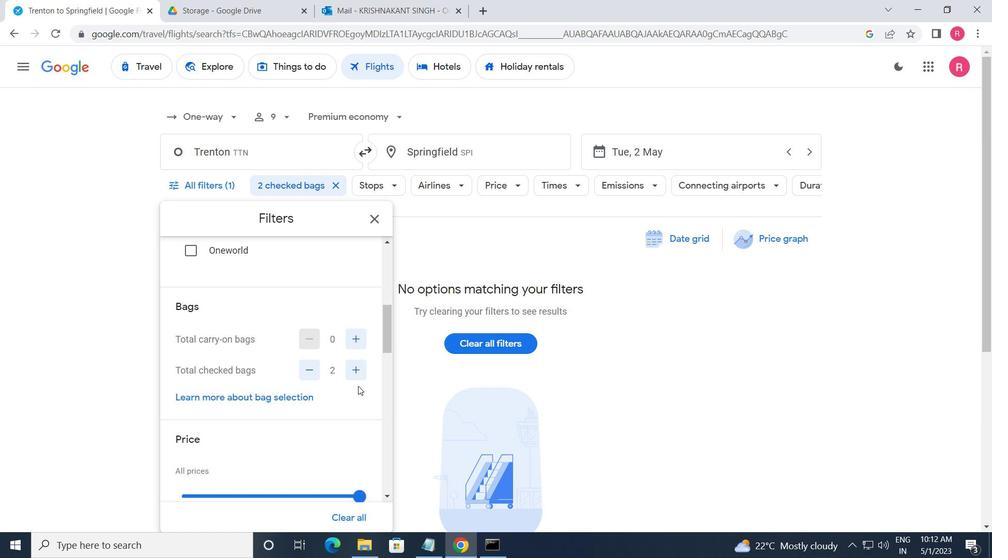 
Action: Mouse moved to (358, 389)
Screenshot: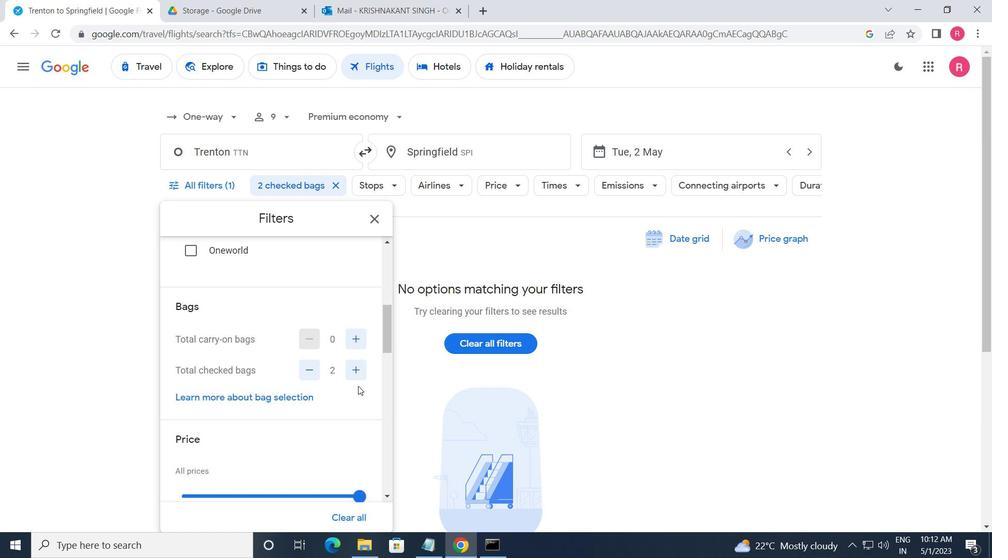 
Action: Mouse scrolled (358, 388) with delta (0, 0)
Screenshot: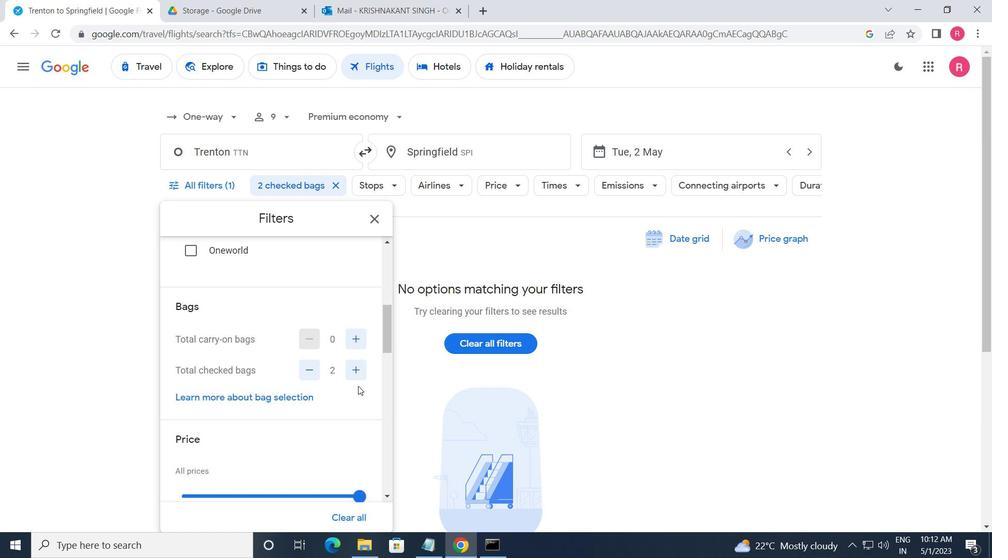 
Action: Mouse moved to (362, 366)
Screenshot: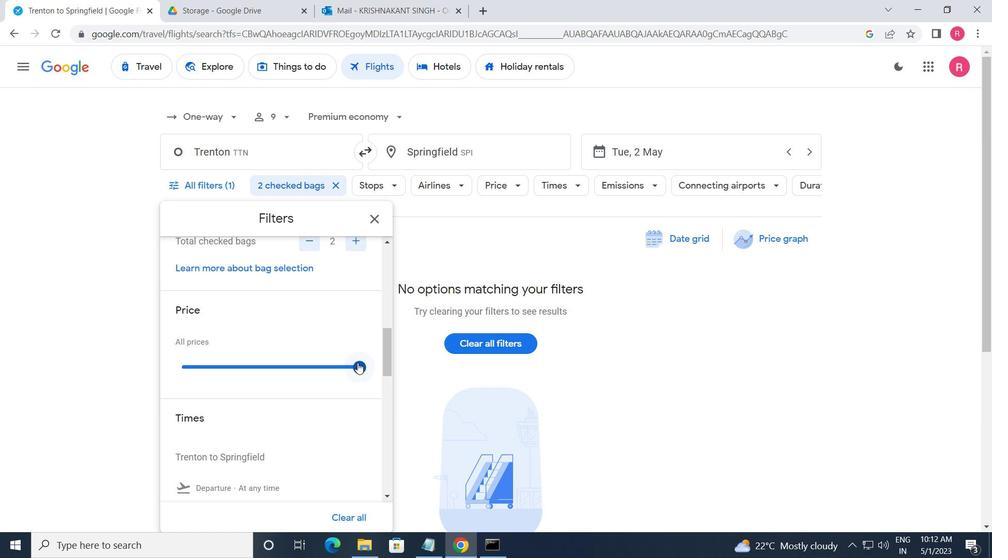 
Action: Mouse pressed left at (362, 366)
Screenshot: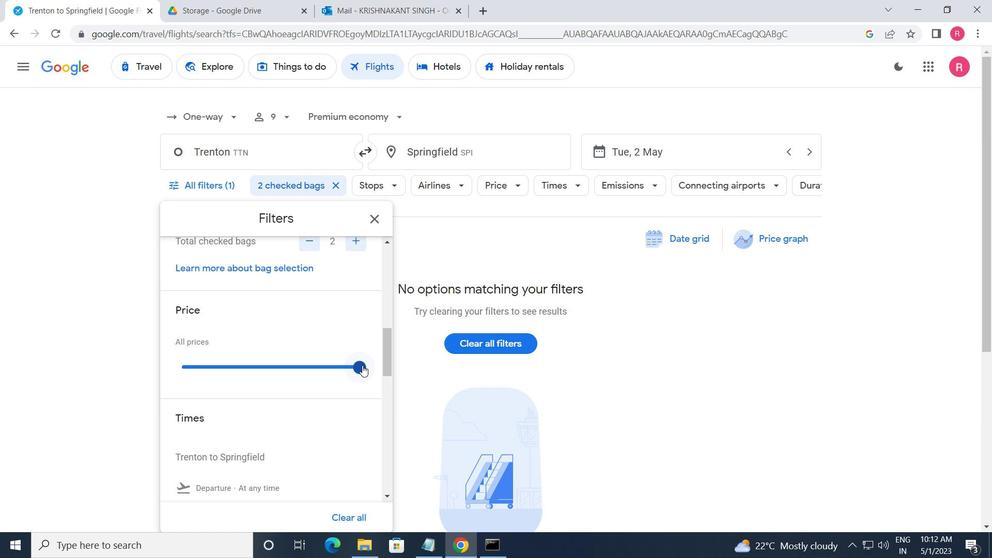 
Action: Mouse moved to (359, 358)
Screenshot: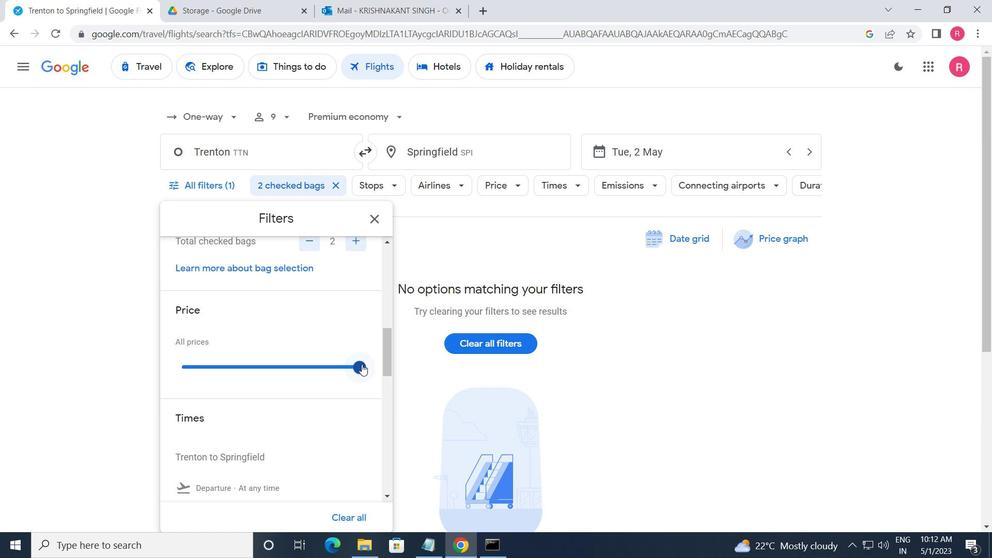 
Action: Mouse scrolled (359, 358) with delta (0, 0)
Screenshot: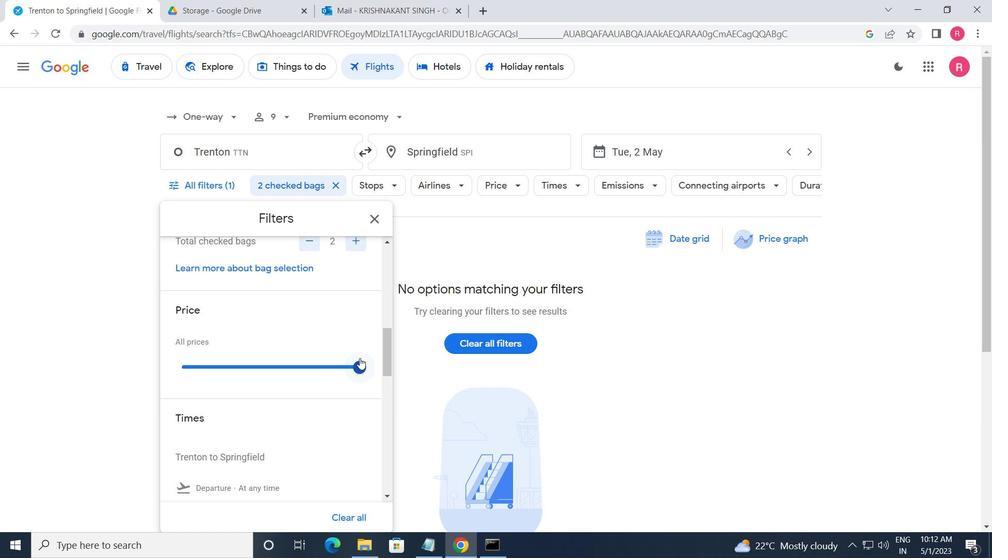 
Action: Mouse moved to (359, 359)
Screenshot: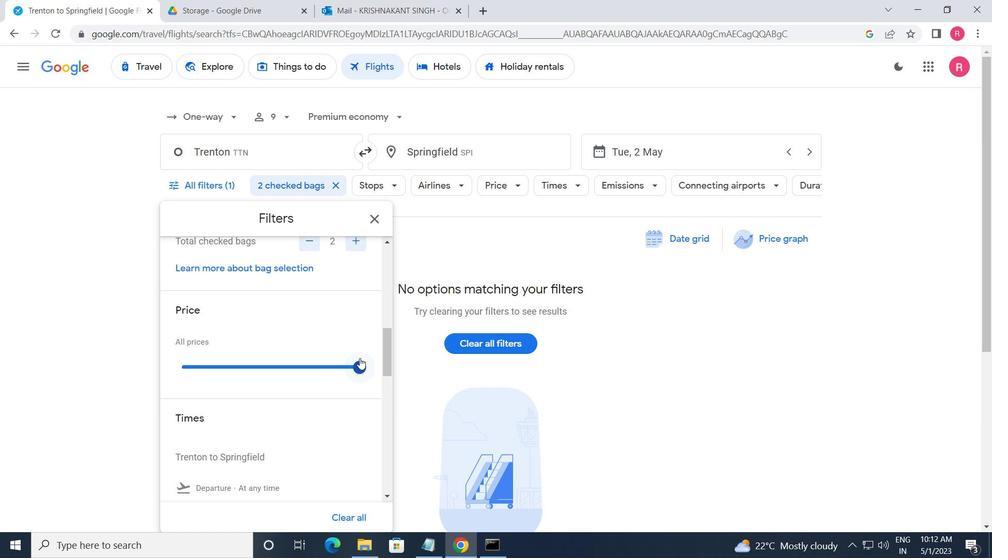 
Action: Mouse scrolled (359, 358) with delta (0, 0)
Screenshot: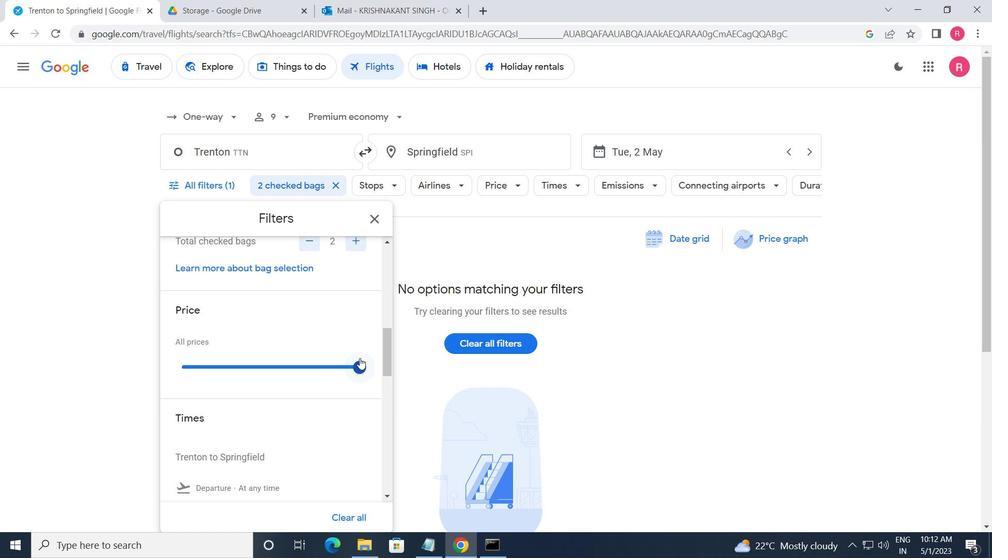 
Action: Mouse scrolled (359, 358) with delta (0, 0)
Screenshot: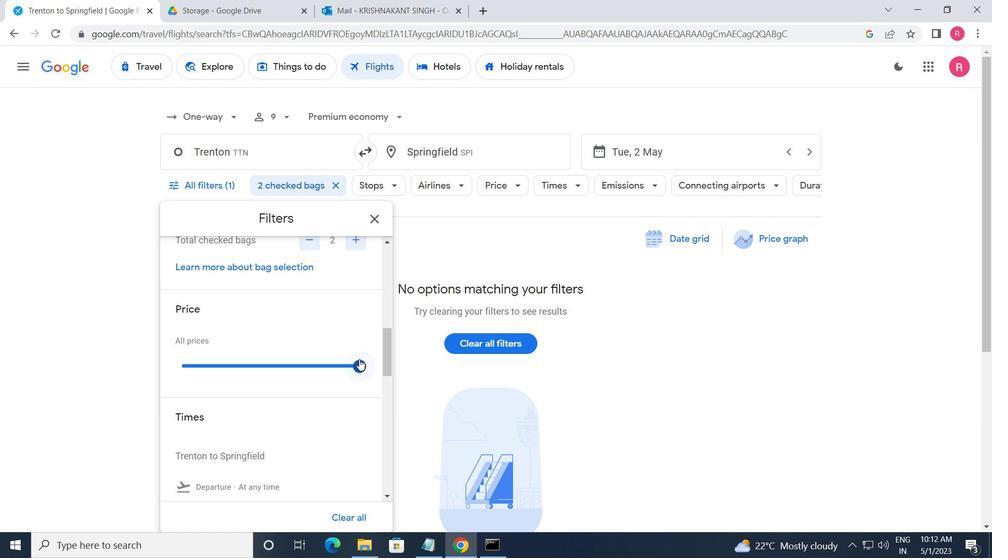 
Action: Mouse scrolled (359, 358) with delta (0, 0)
Screenshot: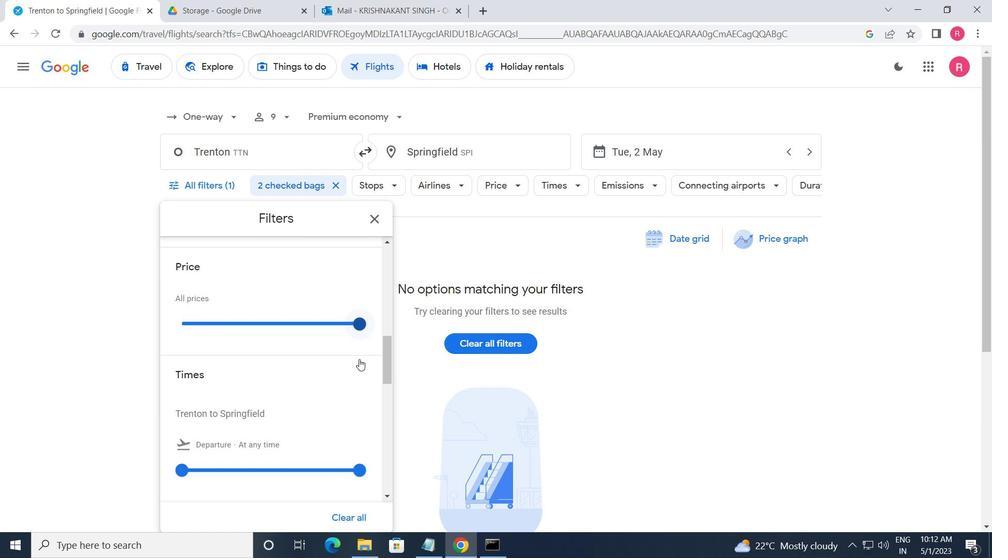 
Action: Mouse scrolled (359, 358) with delta (0, 0)
Screenshot: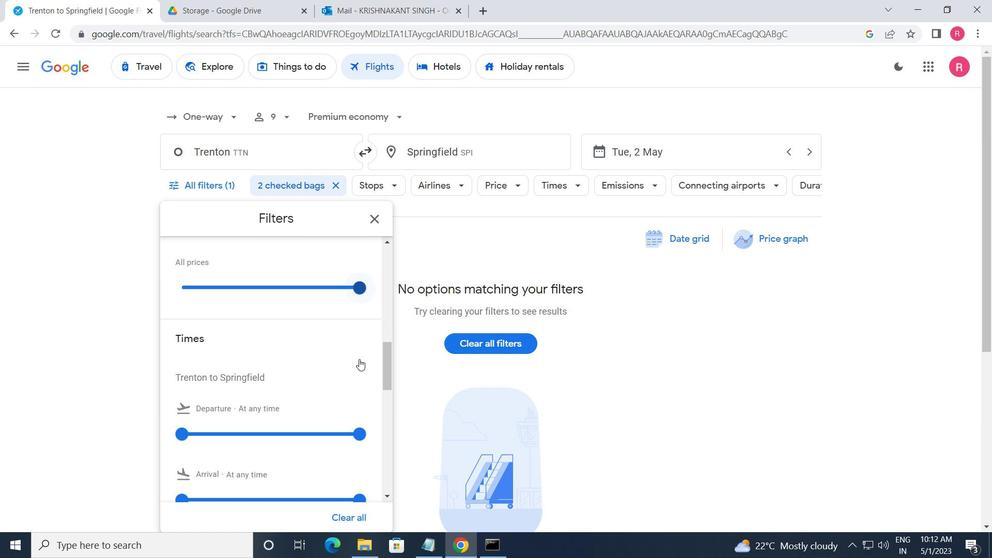 
Action: Mouse moved to (358, 360)
Screenshot: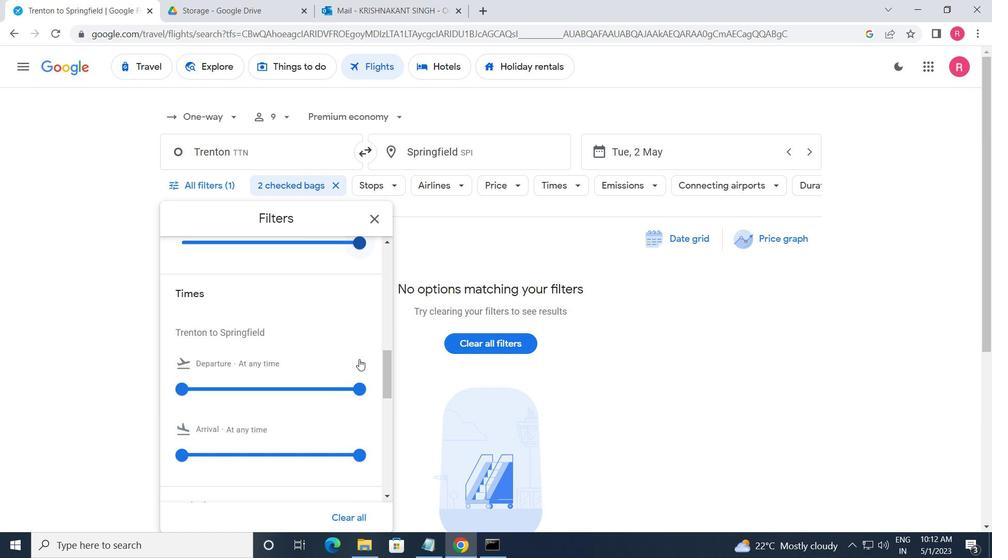 
Action: Mouse scrolled (358, 361) with delta (0, 0)
Screenshot: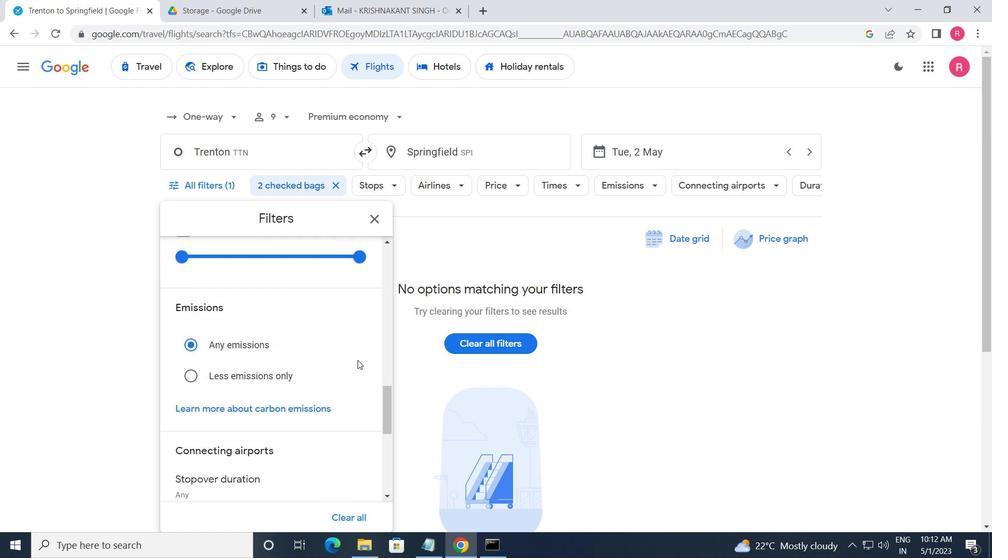 
Action: Mouse scrolled (358, 361) with delta (0, 0)
Screenshot: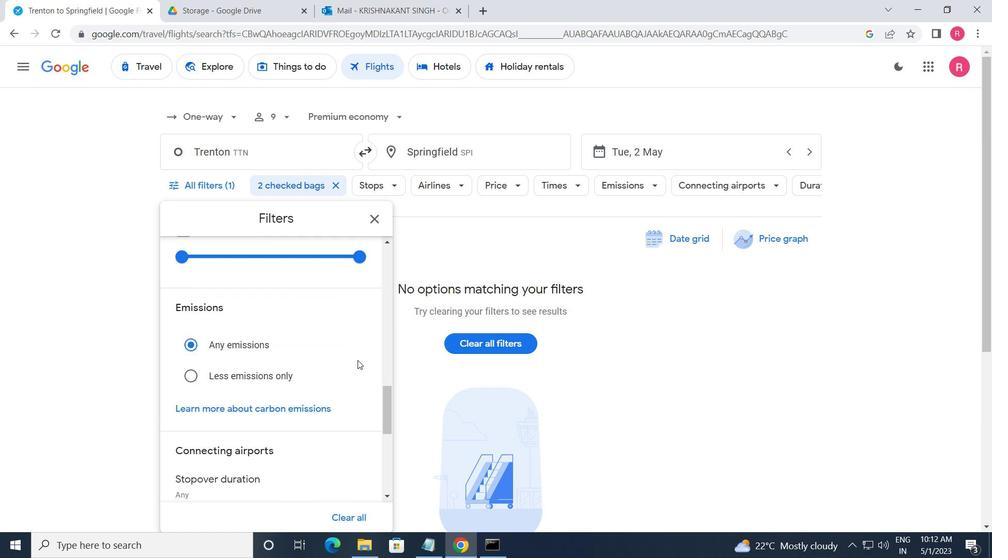 
Action: Mouse moved to (190, 320)
Screenshot: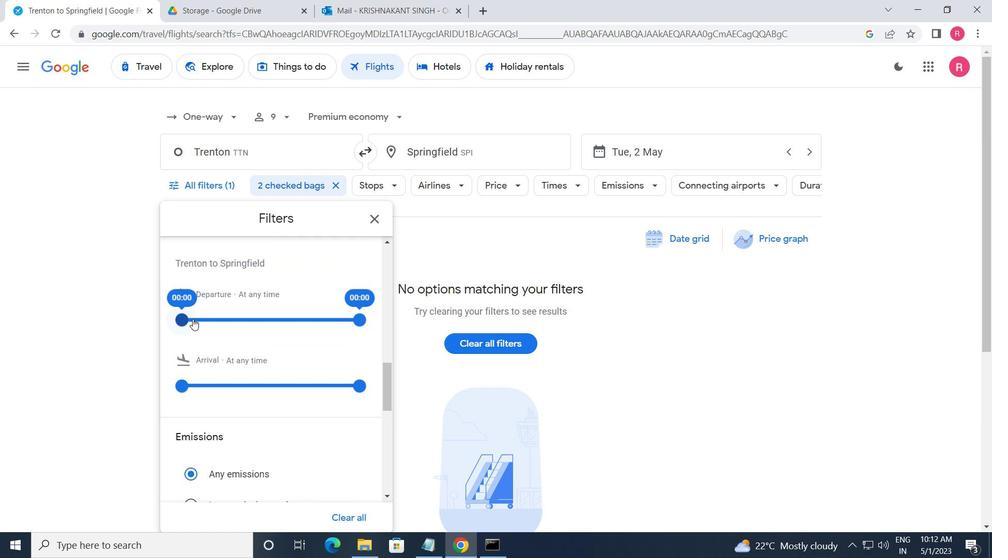 
Action: Mouse pressed left at (190, 320)
Screenshot: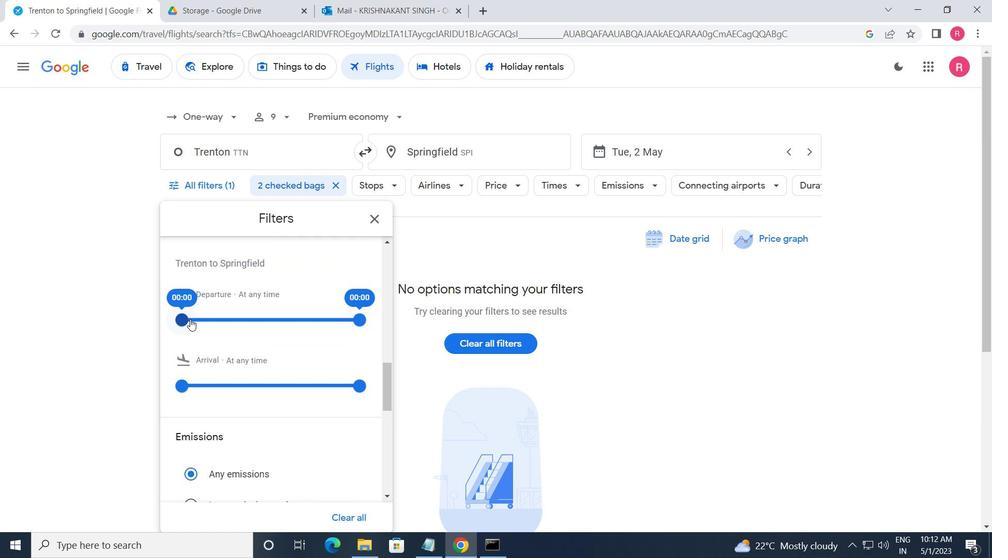
Action: Mouse moved to (356, 315)
Screenshot: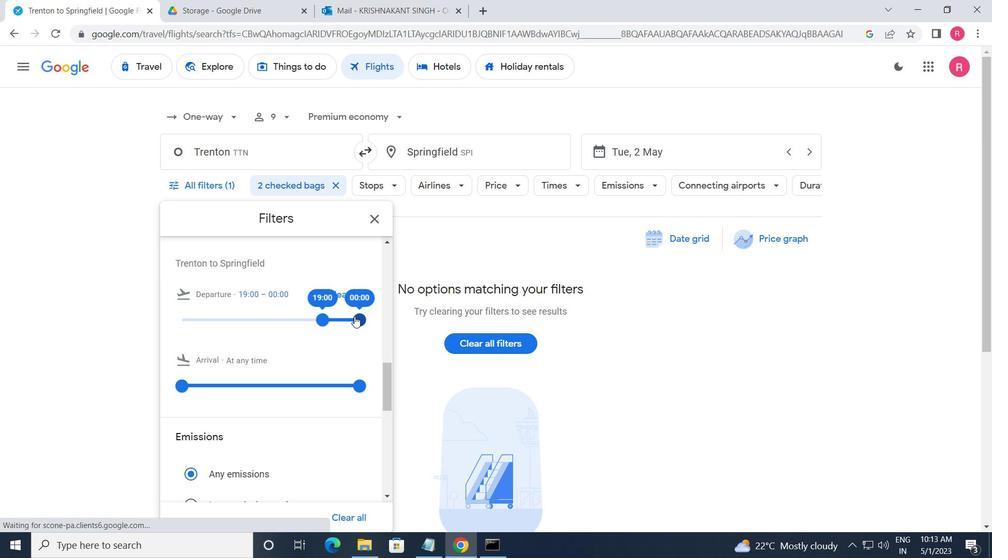 
Action: Mouse pressed left at (356, 315)
Screenshot: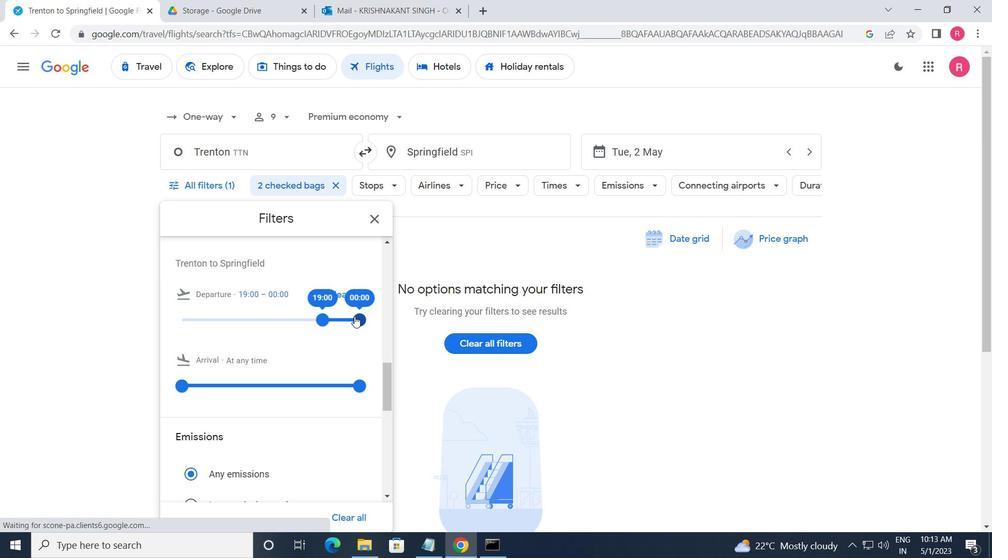 
Action: Mouse moved to (367, 224)
Screenshot: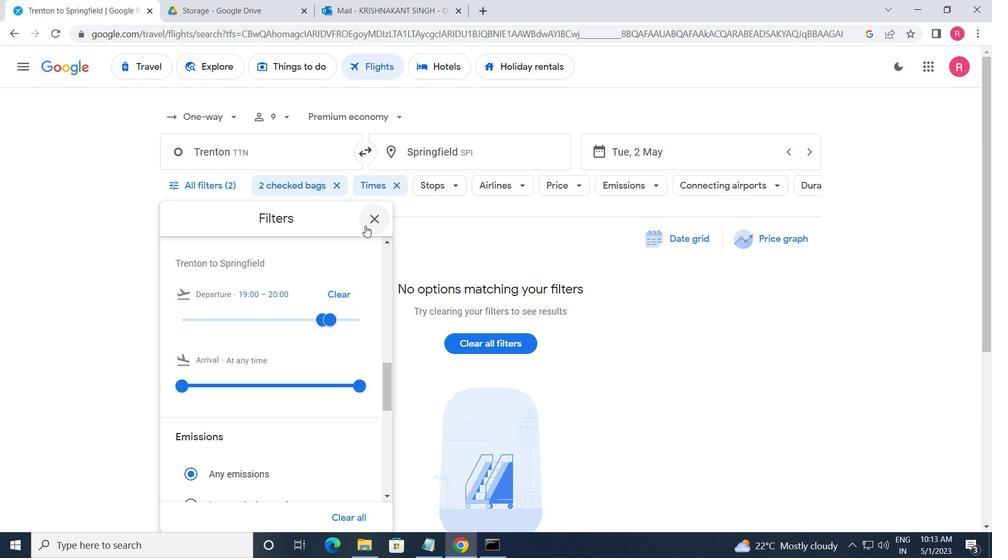 
Action: Mouse pressed left at (367, 224)
Screenshot: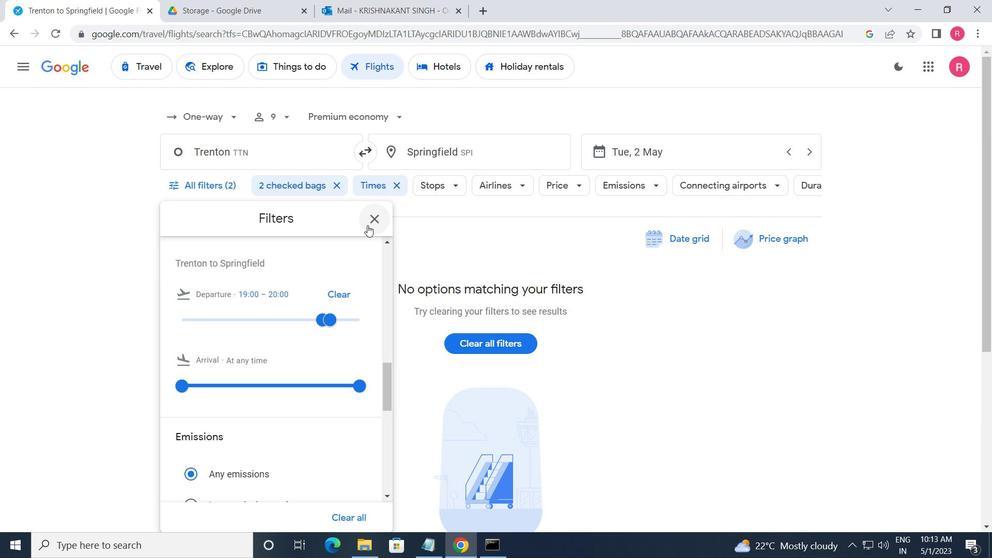 
